 Task: Find connections with filter location Les Herbiers with filter topic #inspirationwith filter profile language French with filter current company HDFC securities with filter school Guru Nanak Dev Engineering College, BIDAR with filter industry Primary and Secondary Education with filter service category Corporate Law with filter keywords title Accounting Analyst
Action: Mouse moved to (517, 93)
Screenshot: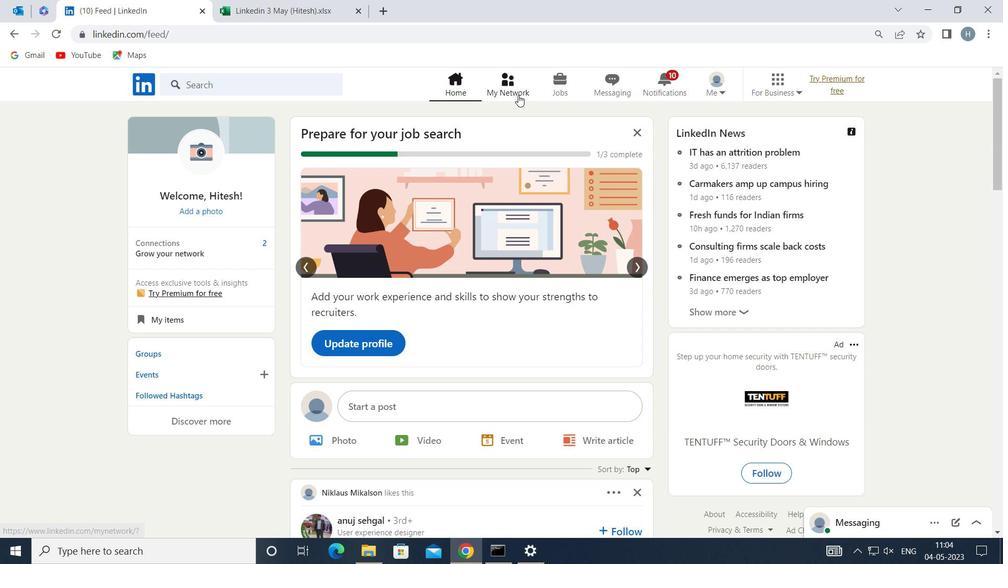 
Action: Mouse pressed left at (517, 93)
Screenshot: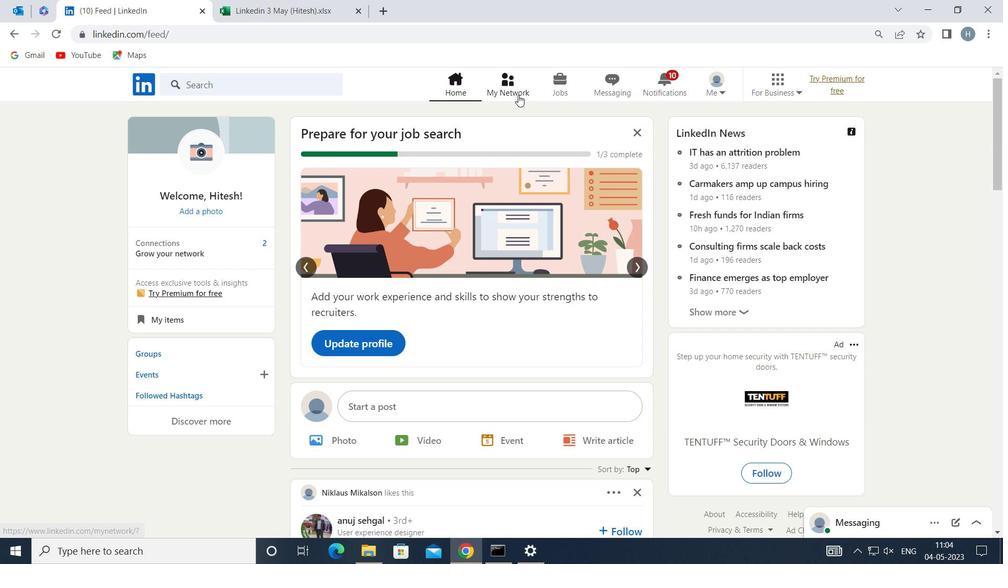 
Action: Mouse moved to (288, 159)
Screenshot: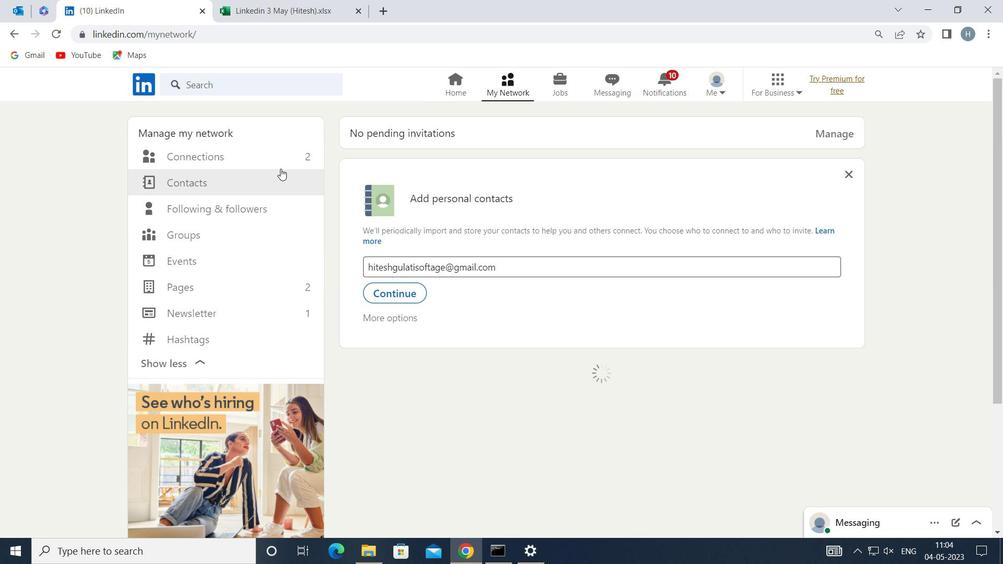 
Action: Mouse pressed left at (288, 159)
Screenshot: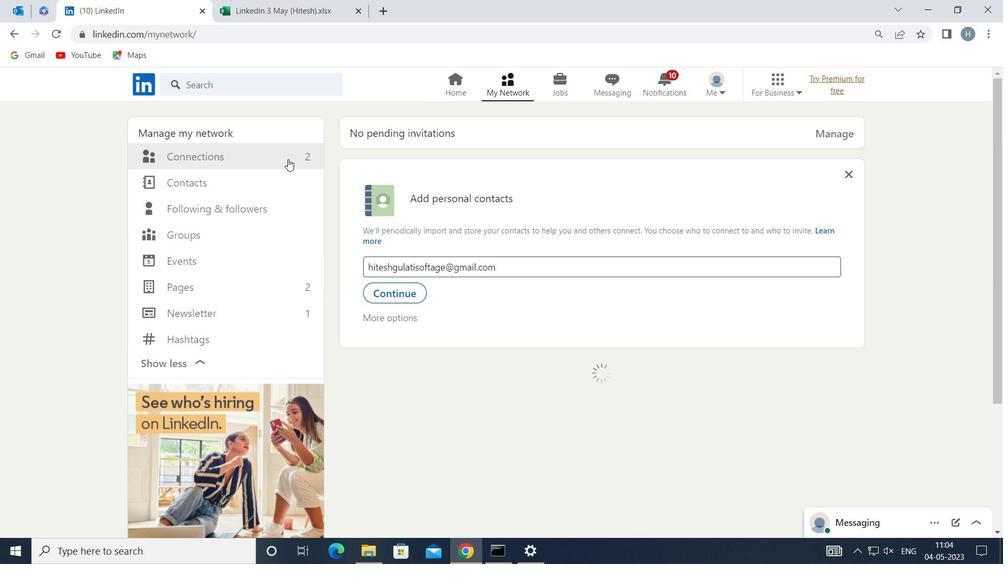 
Action: Mouse moved to (595, 155)
Screenshot: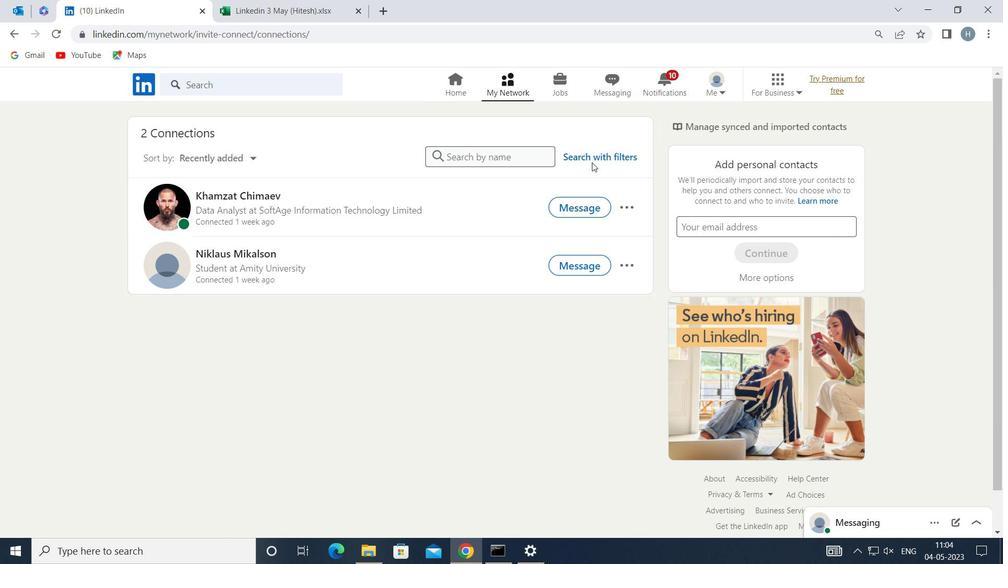 
Action: Mouse pressed left at (595, 155)
Screenshot: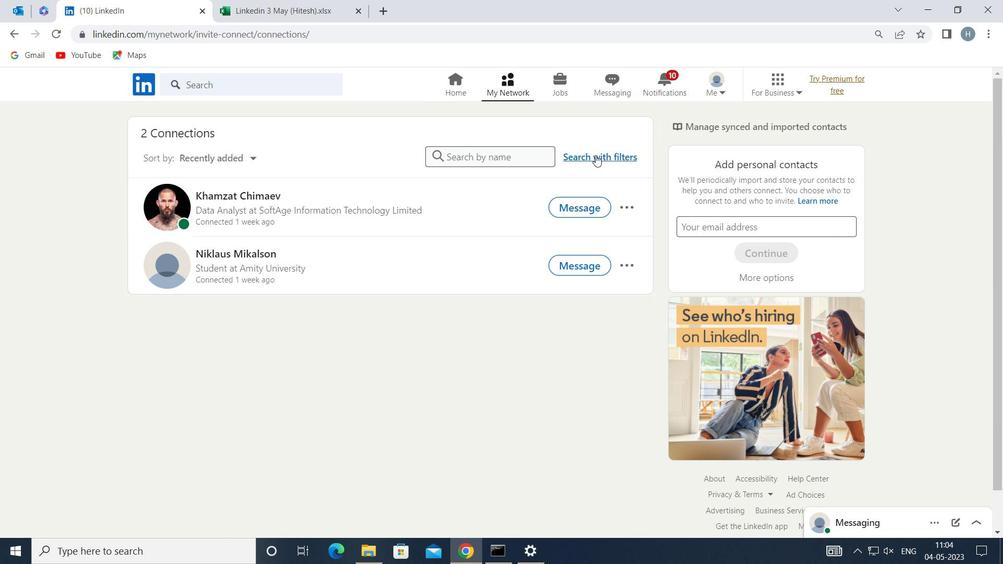 
Action: Mouse moved to (546, 124)
Screenshot: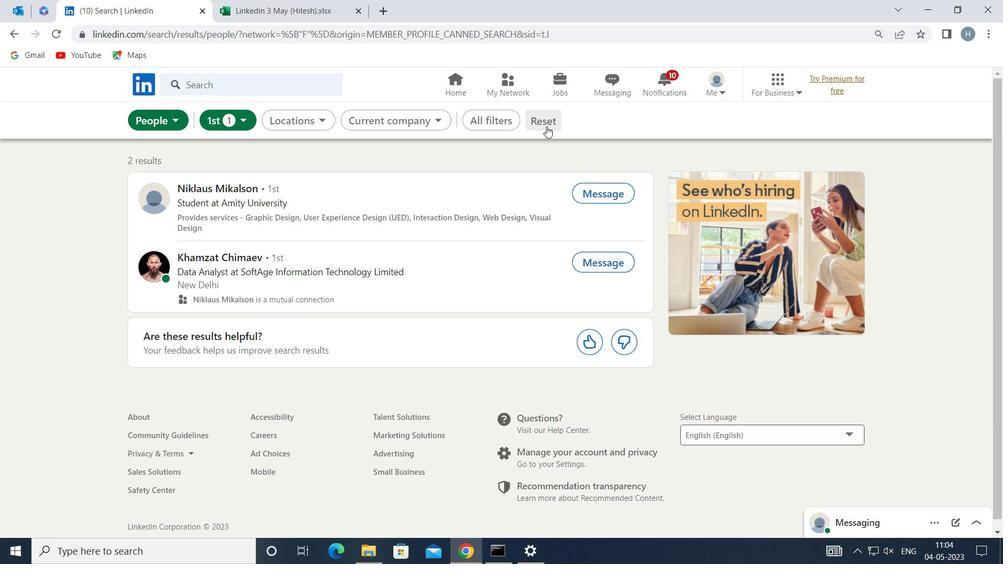 
Action: Mouse pressed left at (546, 124)
Screenshot: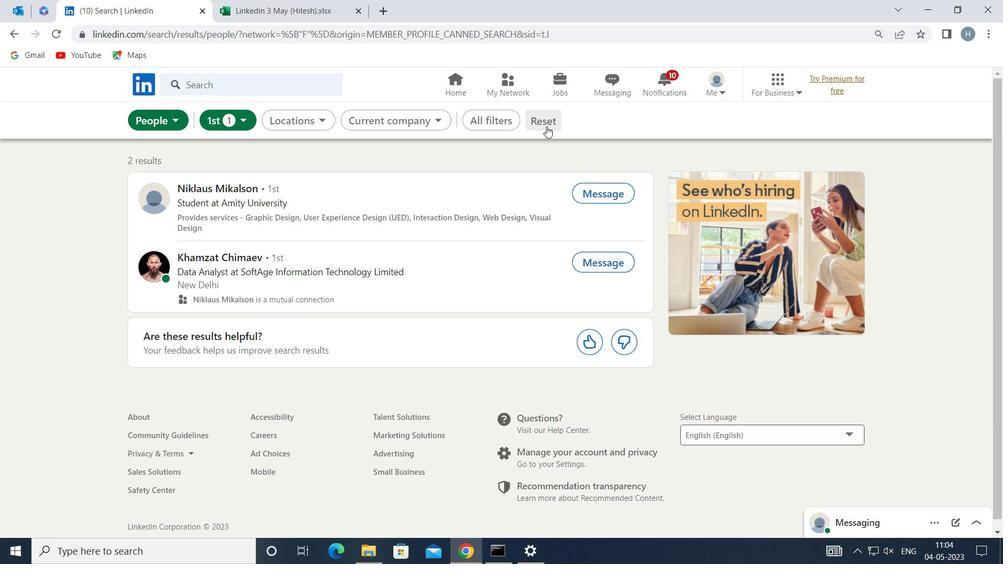 
Action: Mouse moved to (535, 122)
Screenshot: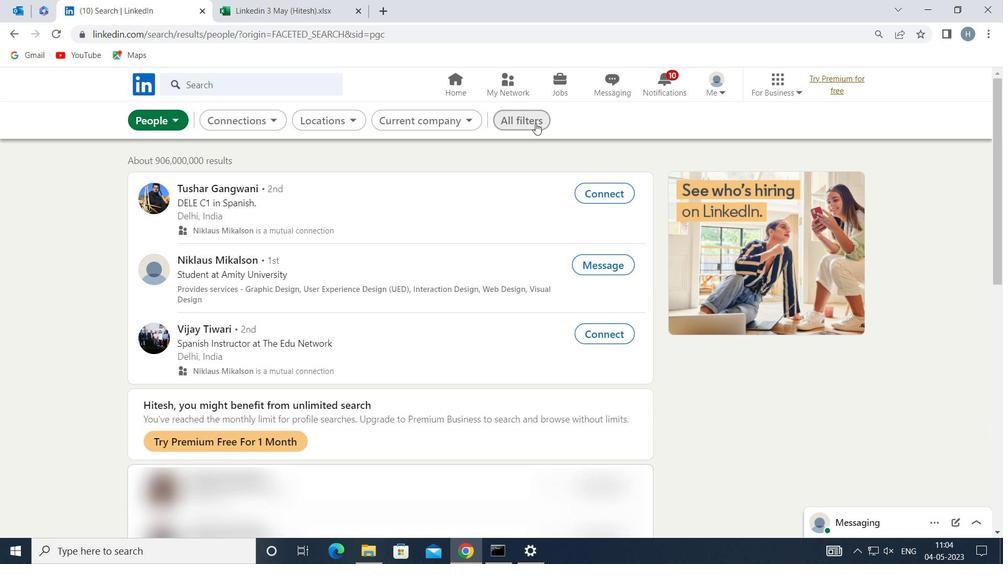 
Action: Mouse pressed left at (535, 122)
Screenshot: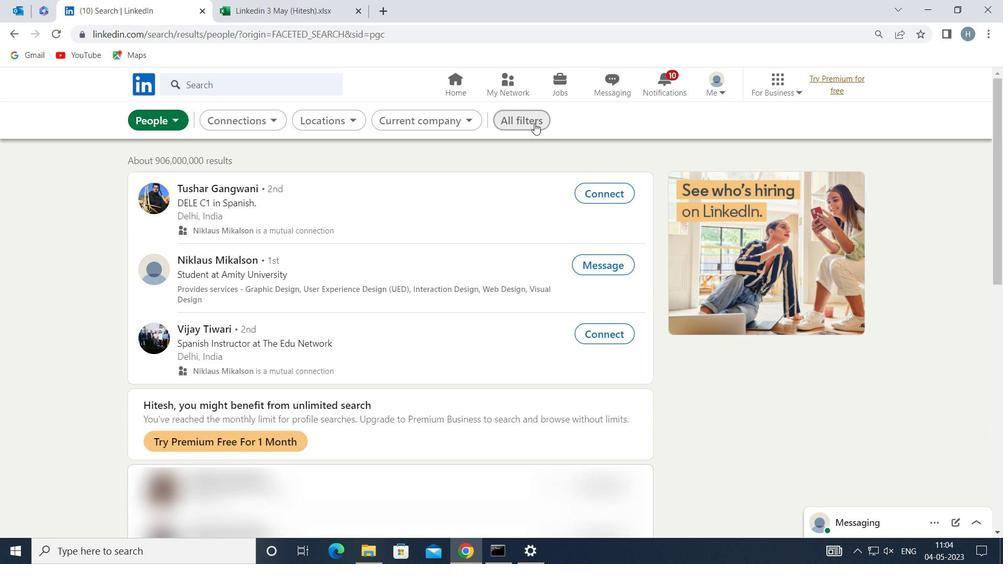 
Action: Mouse moved to (757, 256)
Screenshot: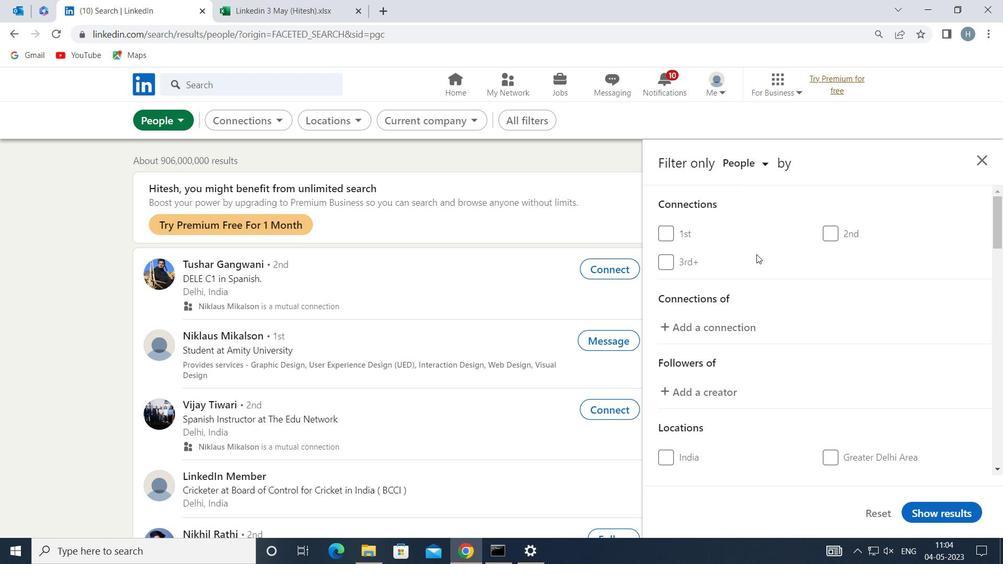
Action: Mouse scrolled (757, 255) with delta (0, 0)
Screenshot: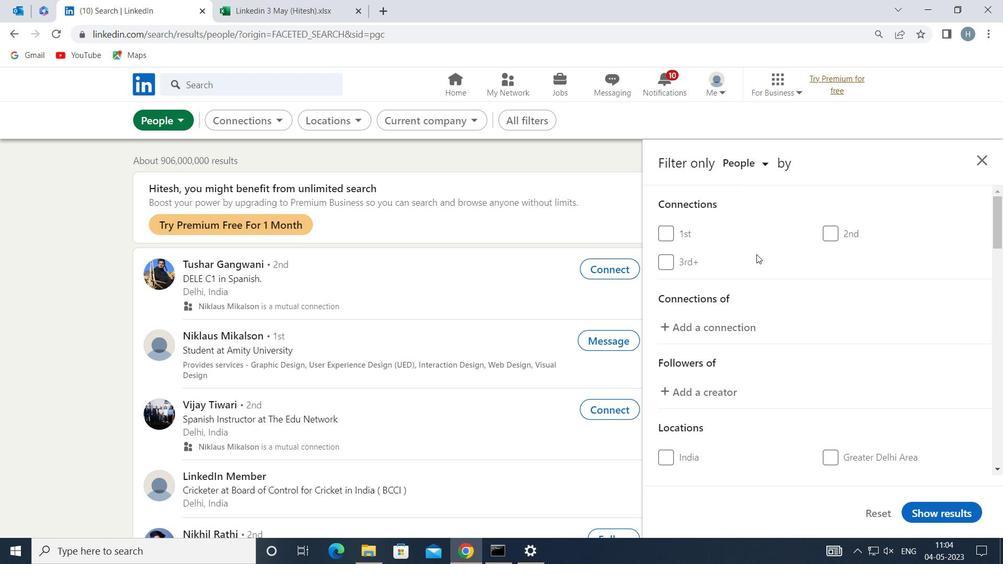 
Action: Mouse moved to (758, 264)
Screenshot: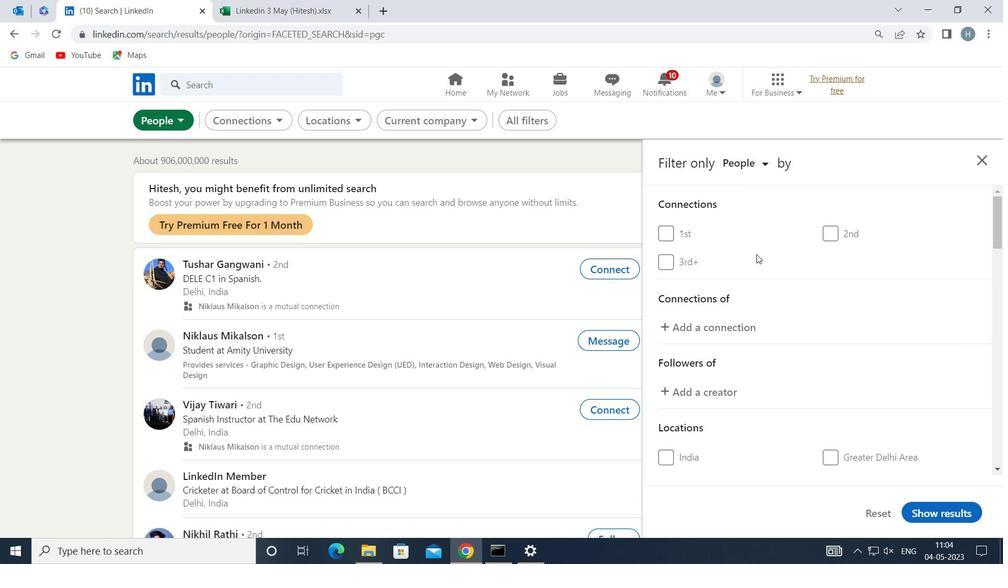
Action: Mouse scrolled (758, 263) with delta (0, 0)
Screenshot: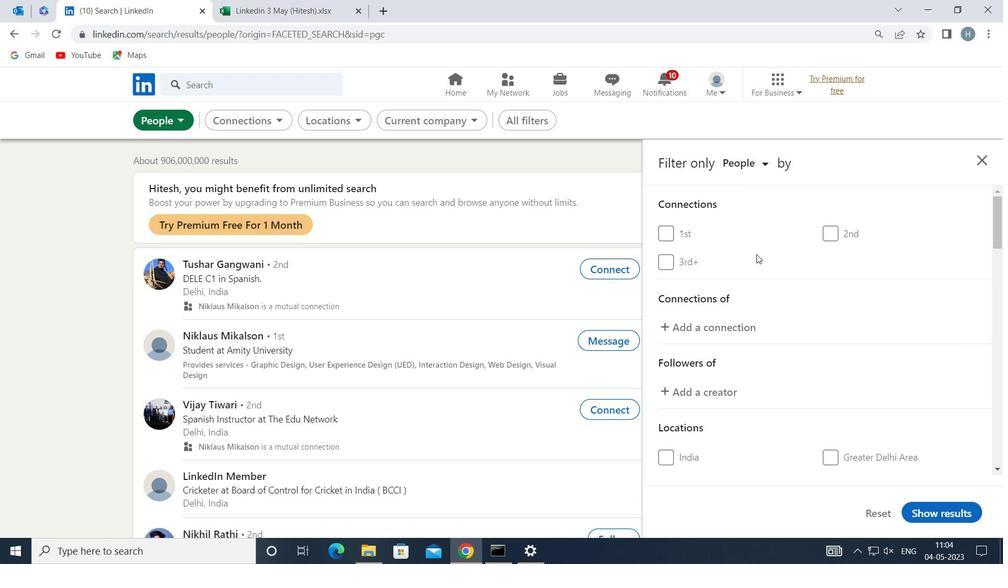
Action: Mouse moved to (760, 268)
Screenshot: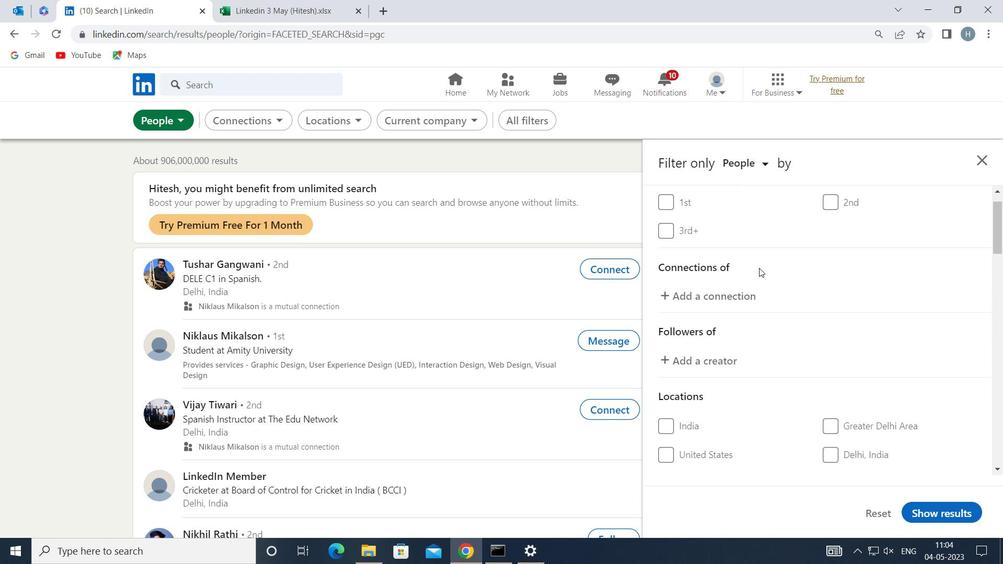 
Action: Mouse scrolled (760, 268) with delta (0, 0)
Screenshot: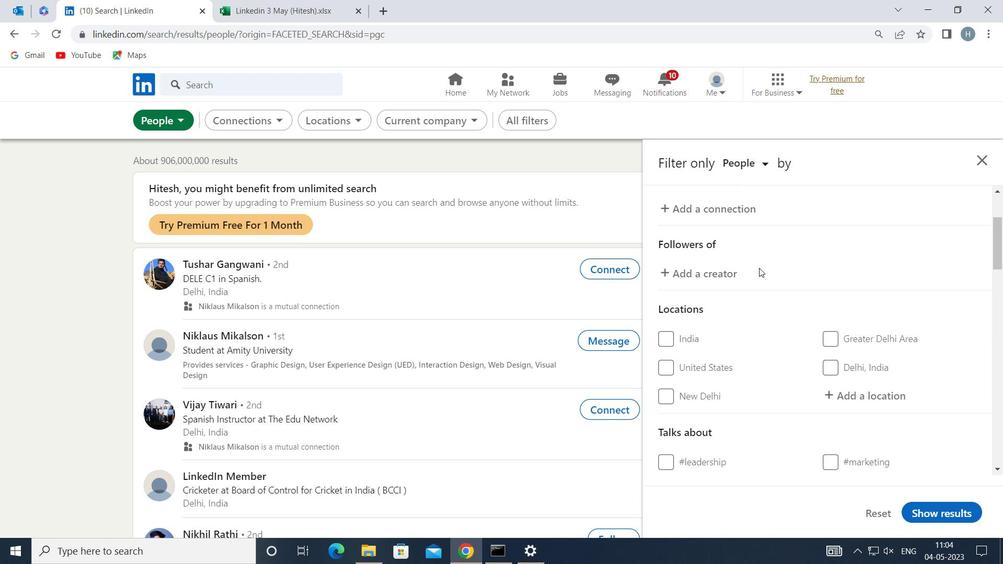 
Action: Mouse moved to (871, 313)
Screenshot: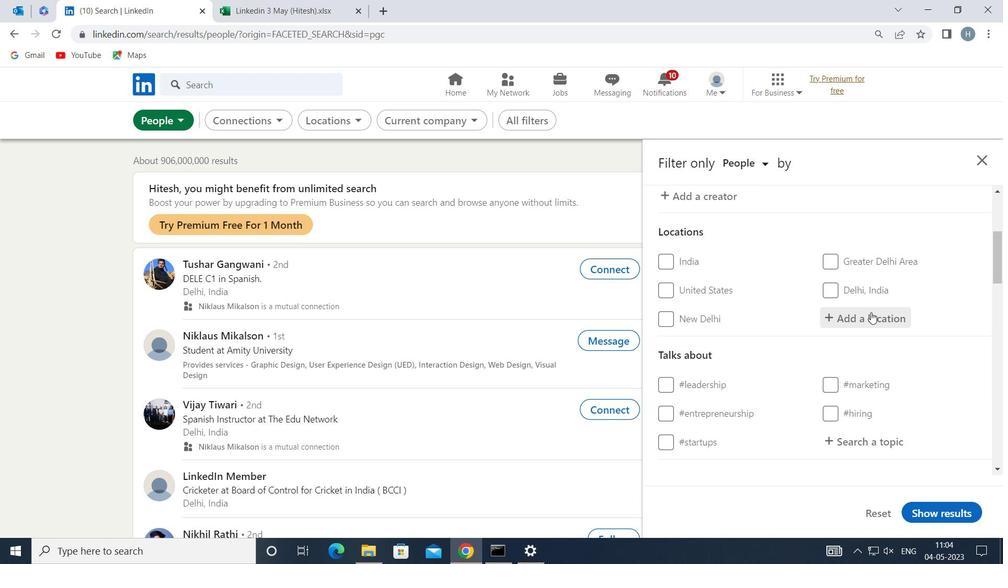 
Action: Mouse pressed left at (871, 313)
Screenshot: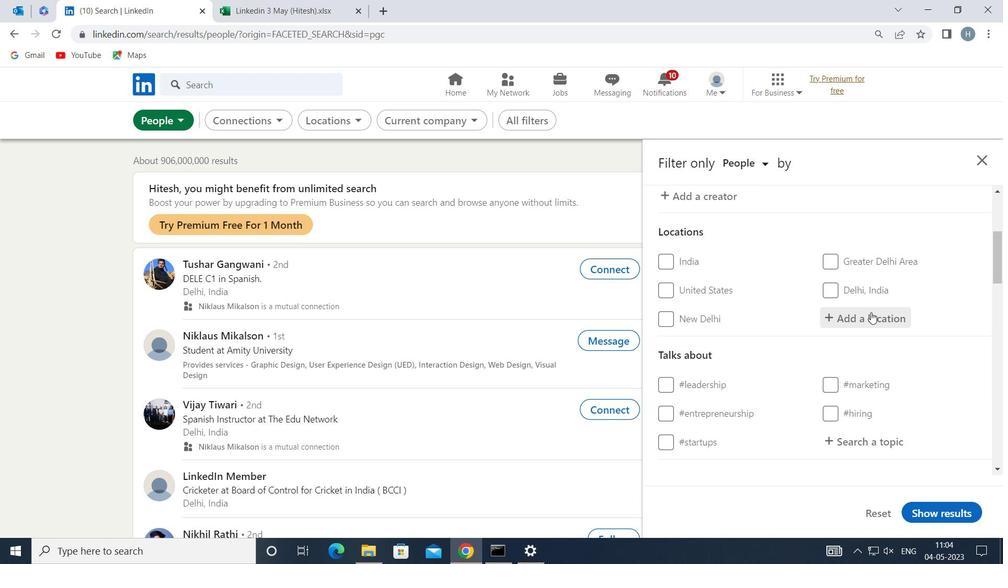 
Action: Key pressed <Key.shift>LES<Key.space><Key.shift>HE
Screenshot: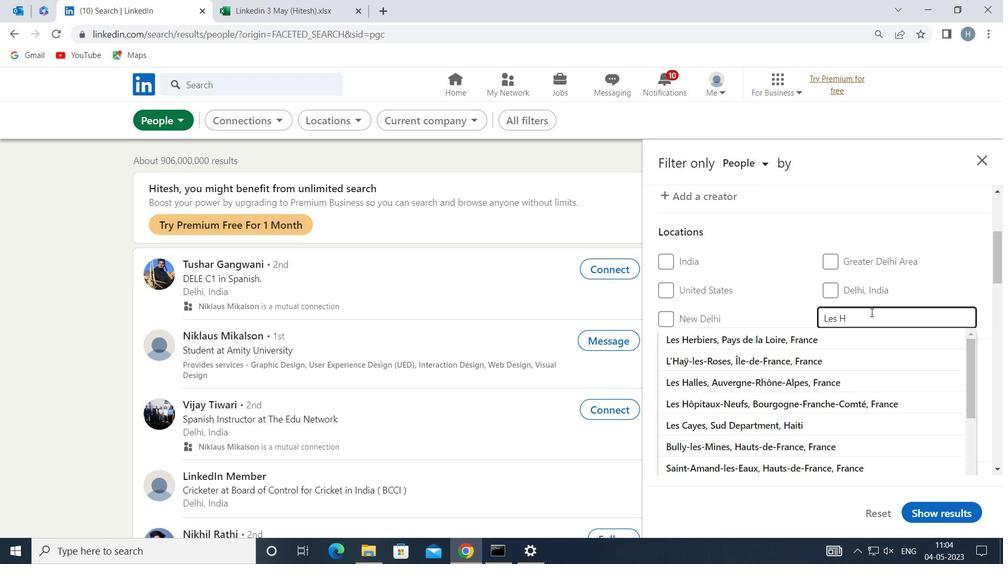 
Action: Mouse moved to (895, 304)
Screenshot: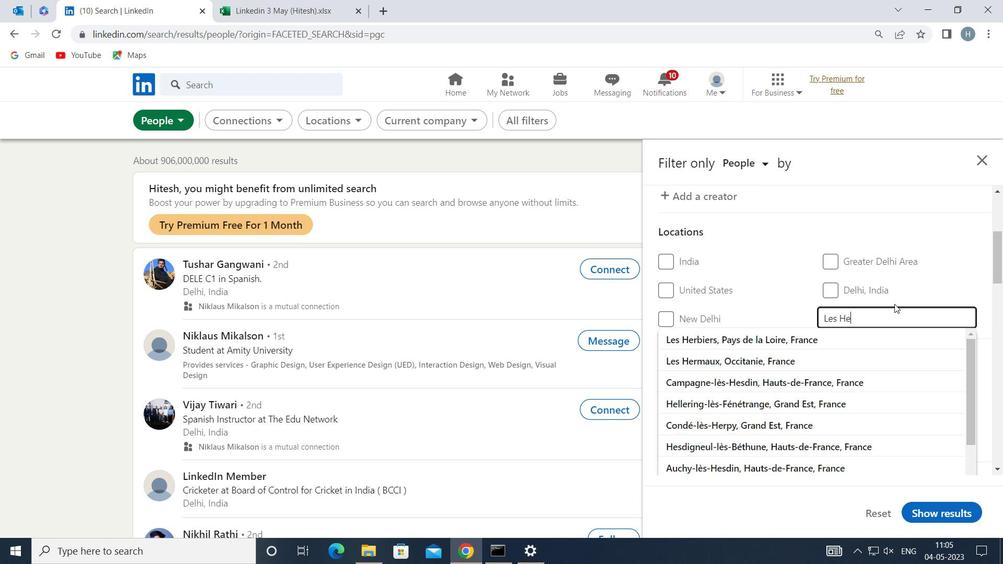 
Action: Key pressed RB
Screenshot: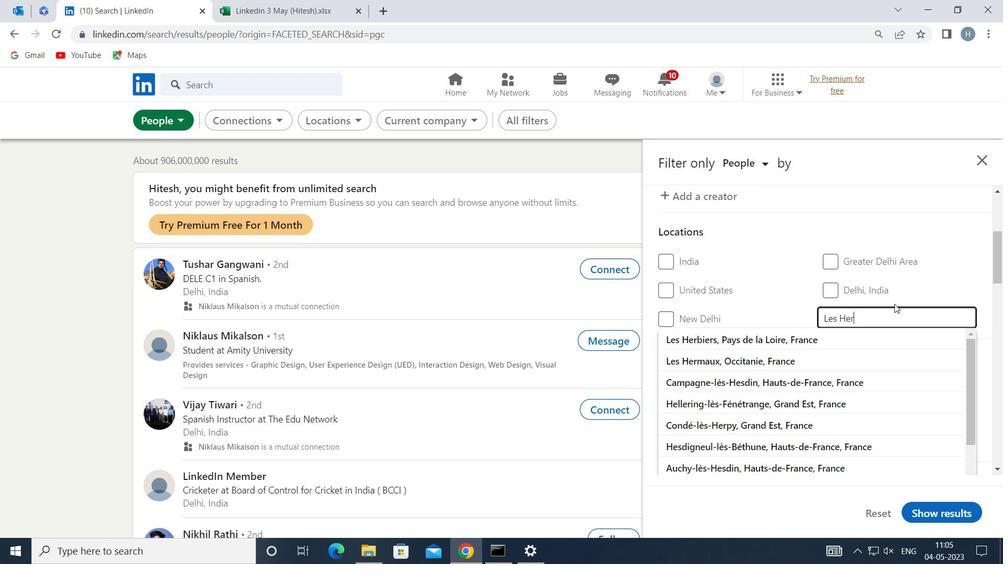 
Action: Mouse moved to (836, 342)
Screenshot: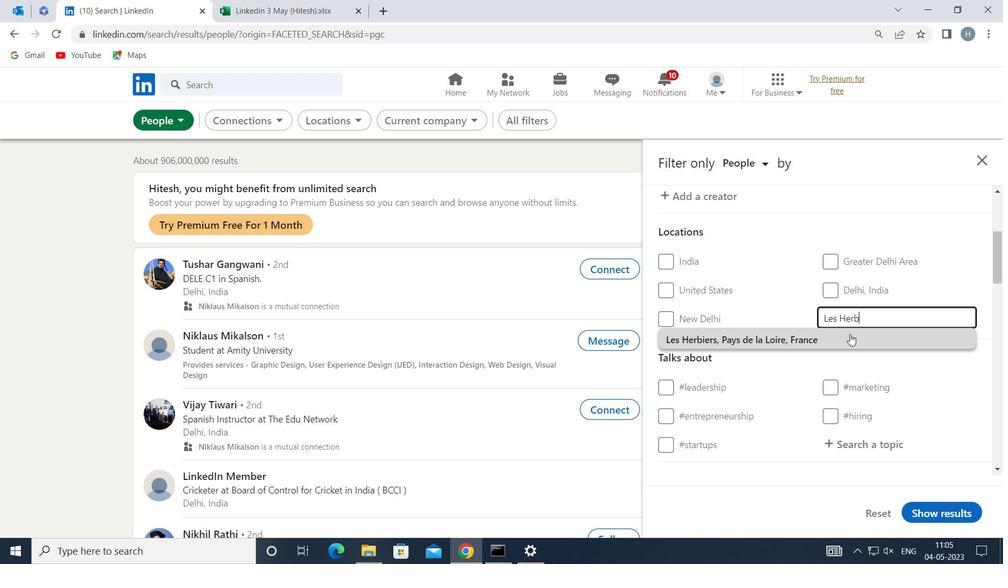 
Action: Mouse pressed left at (836, 342)
Screenshot: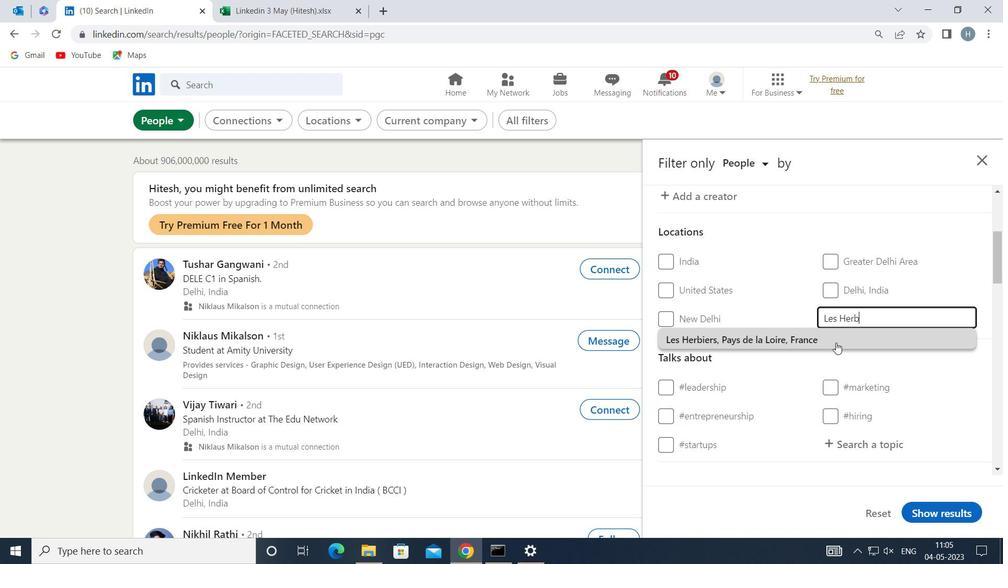 
Action: Mouse moved to (806, 334)
Screenshot: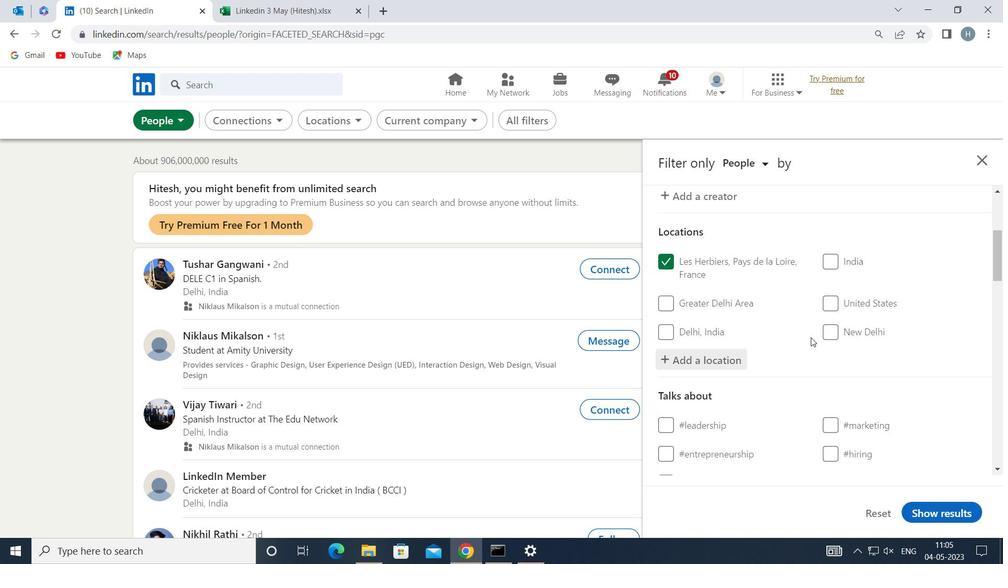 
Action: Mouse scrolled (806, 333) with delta (0, 0)
Screenshot: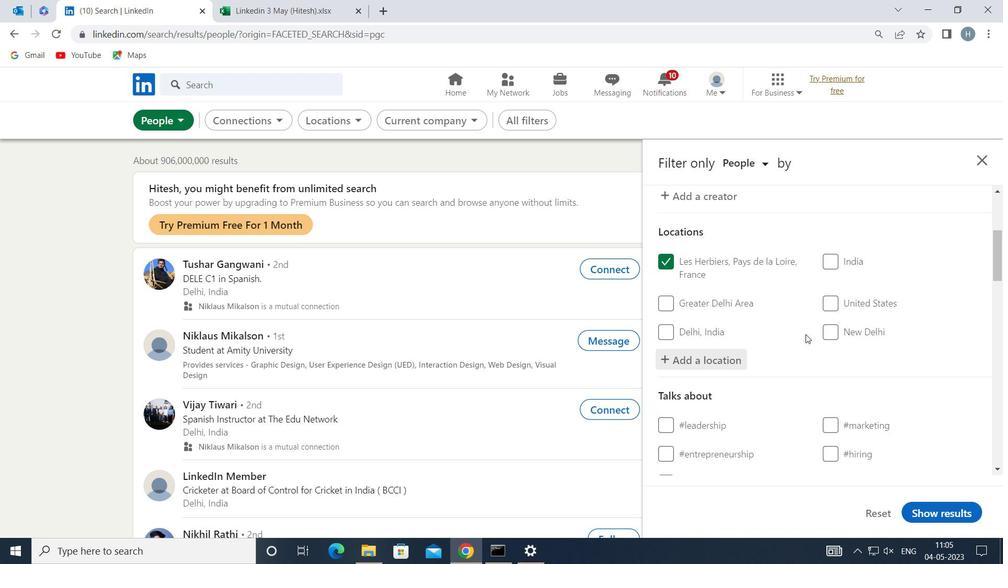 
Action: Mouse scrolled (806, 333) with delta (0, 0)
Screenshot: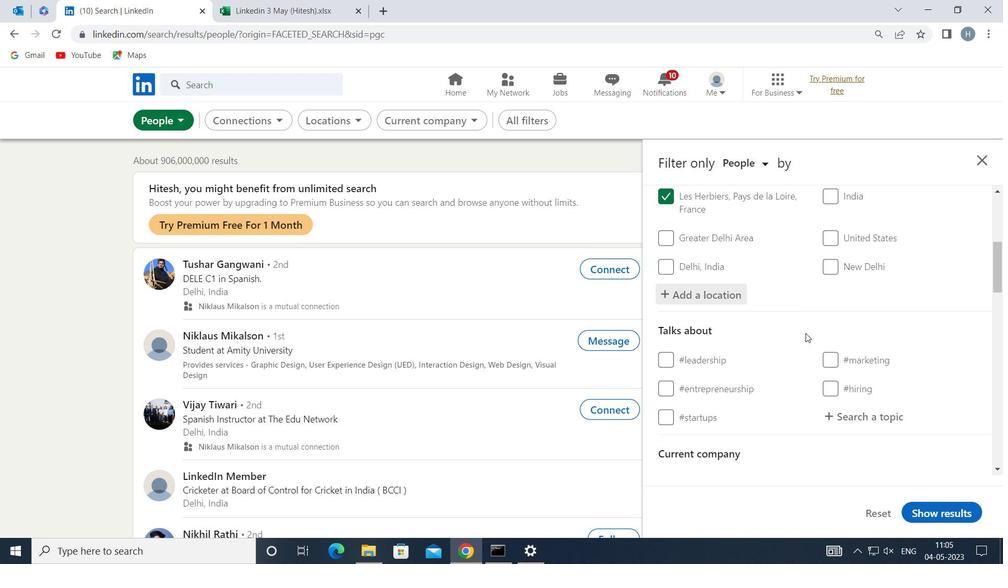 
Action: Mouse moved to (852, 349)
Screenshot: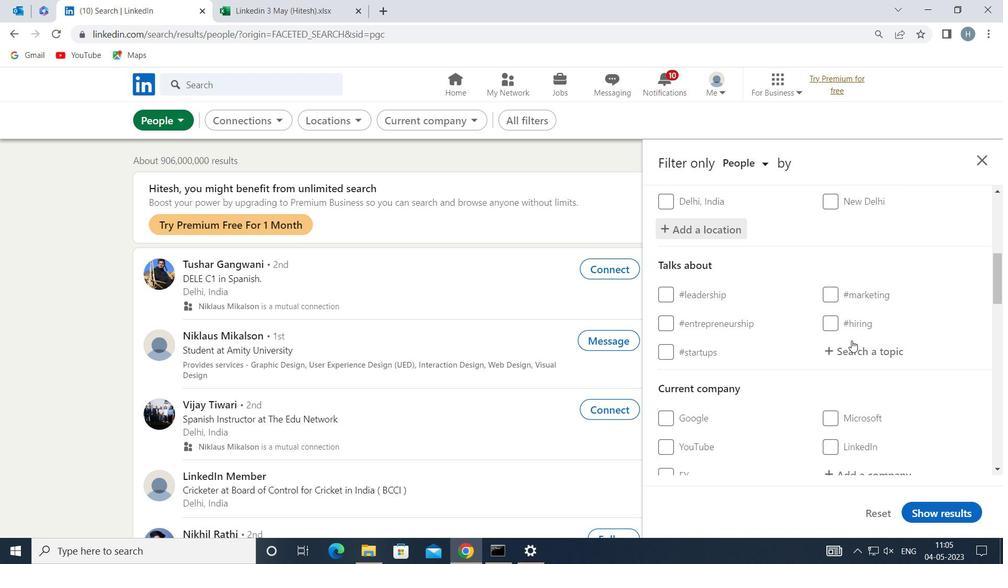 
Action: Mouse pressed left at (852, 349)
Screenshot: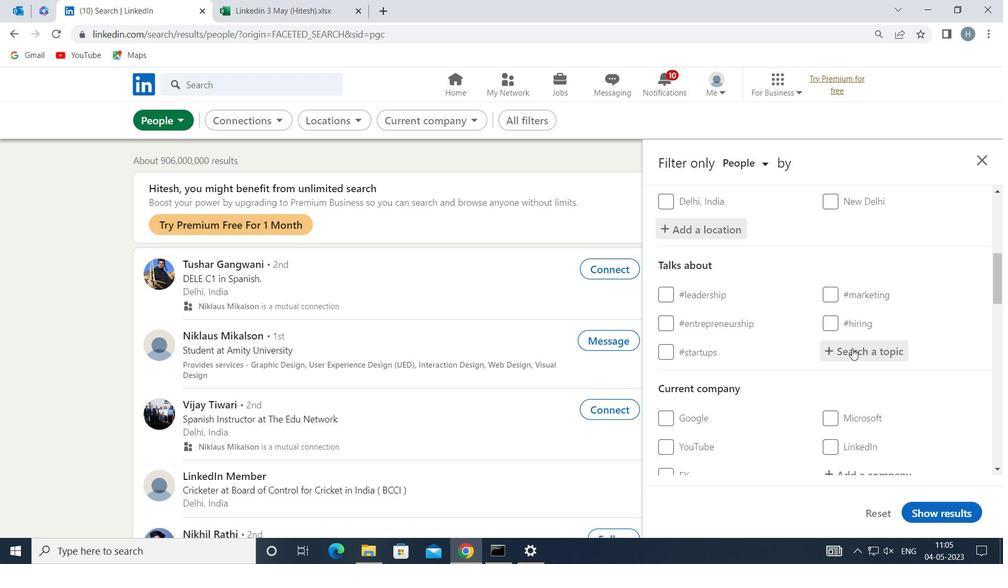 
Action: Key pressed INSPIRATION
Screenshot: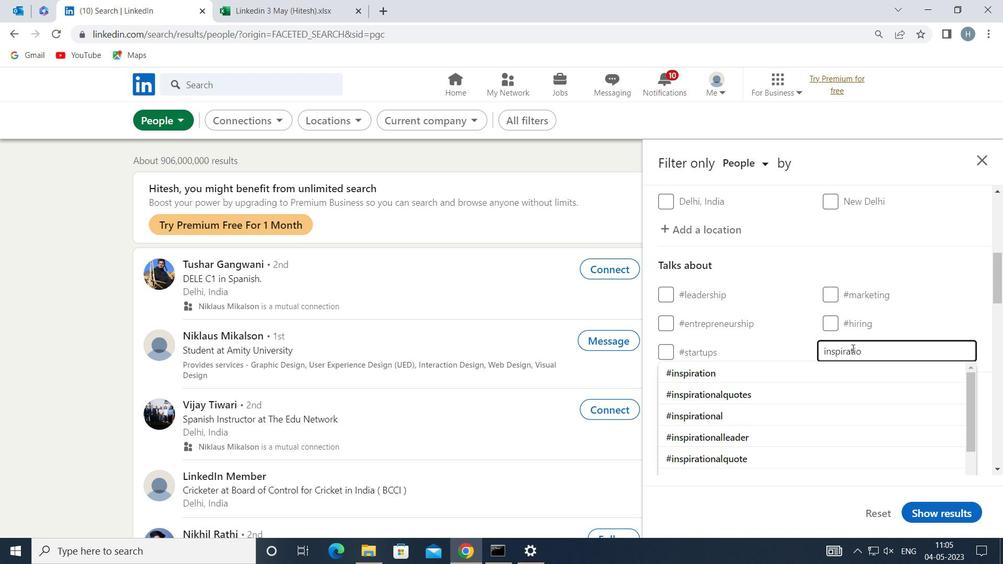 
Action: Mouse moved to (823, 368)
Screenshot: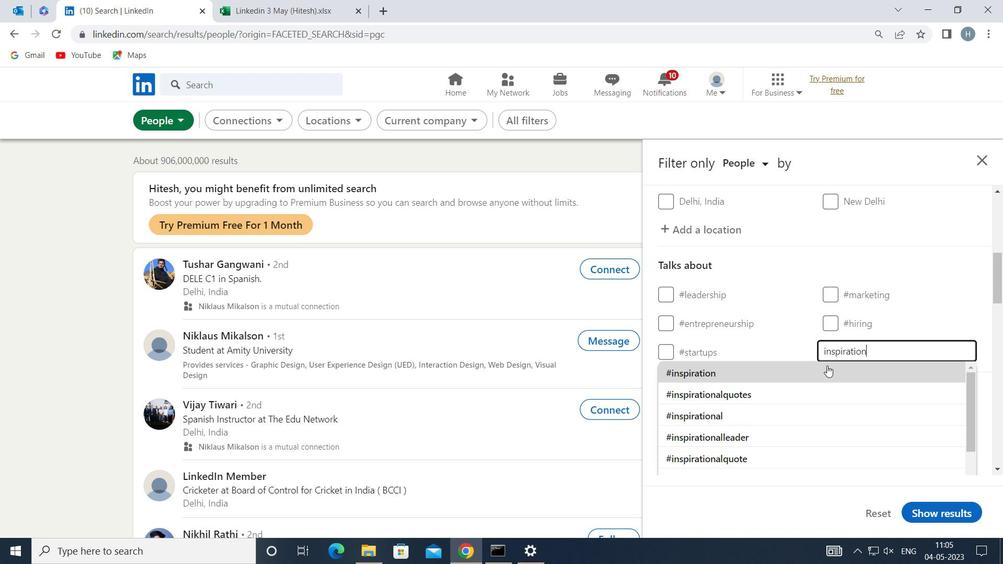 
Action: Mouse pressed left at (823, 368)
Screenshot: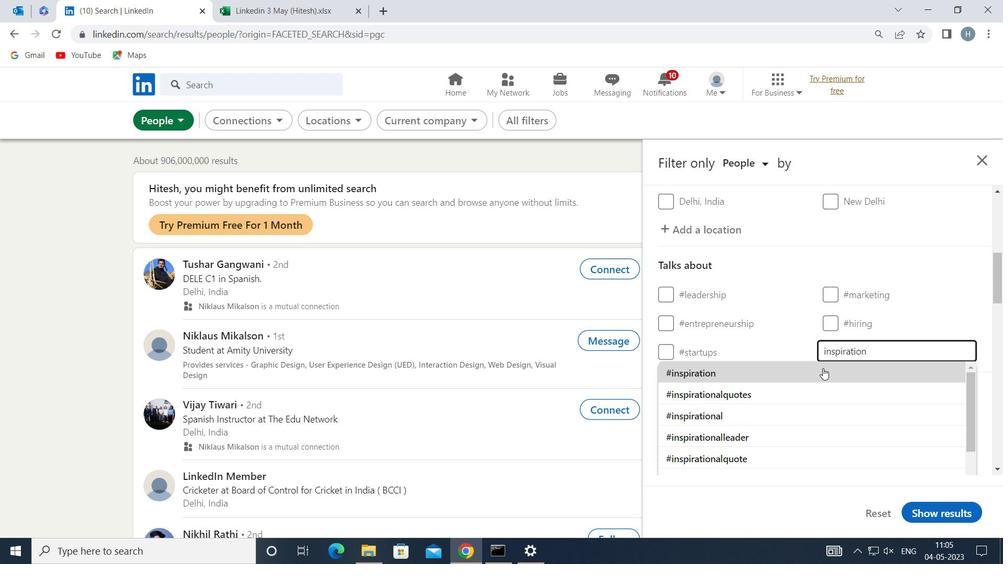 
Action: Mouse moved to (802, 346)
Screenshot: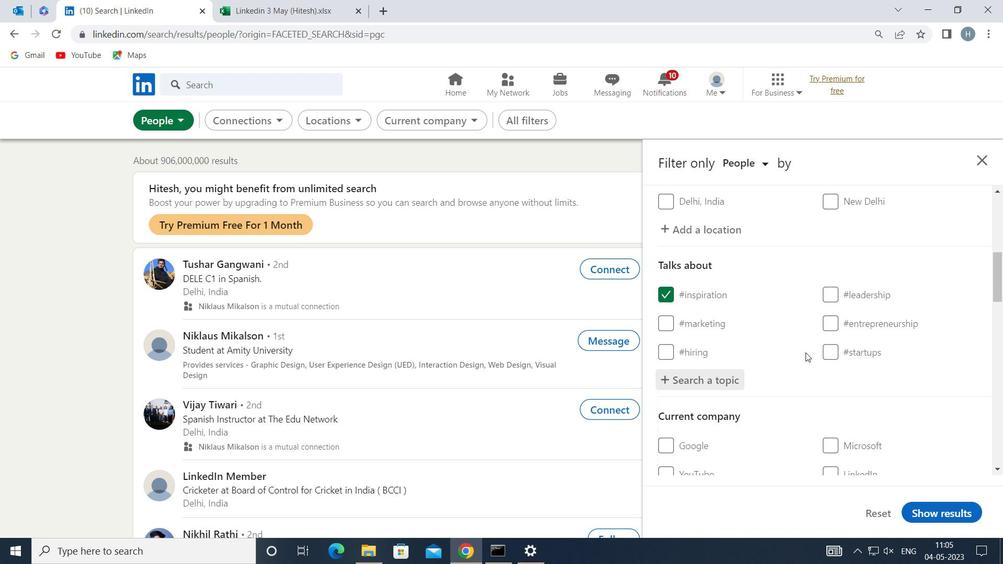 
Action: Mouse scrolled (802, 345) with delta (0, 0)
Screenshot: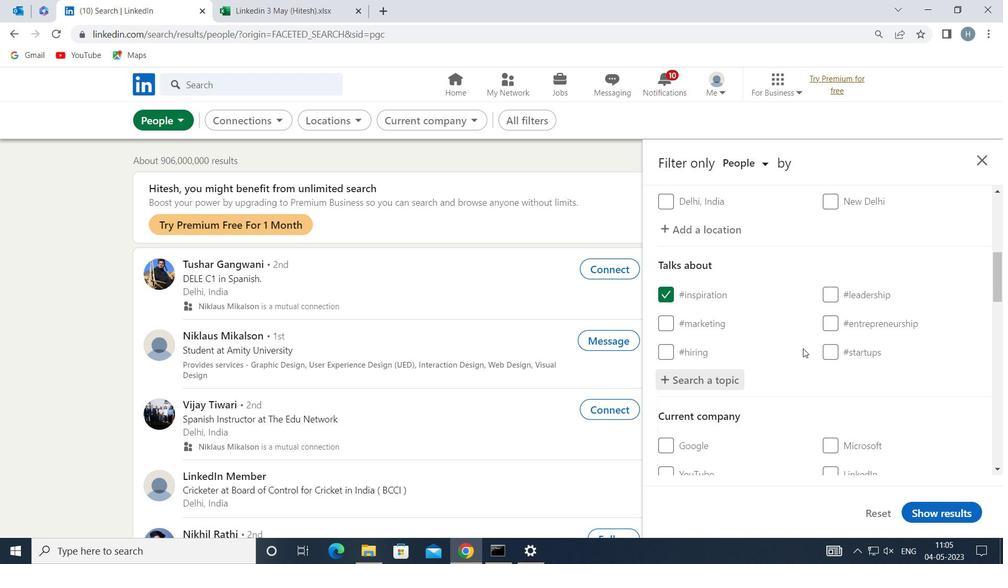 
Action: Mouse moved to (803, 339)
Screenshot: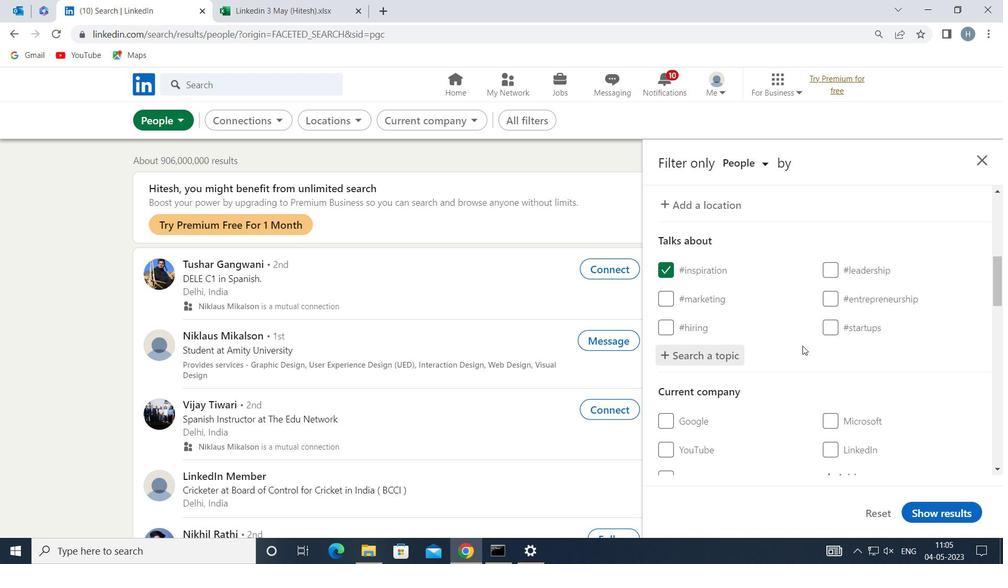 
Action: Mouse scrolled (803, 338) with delta (0, 0)
Screenshot: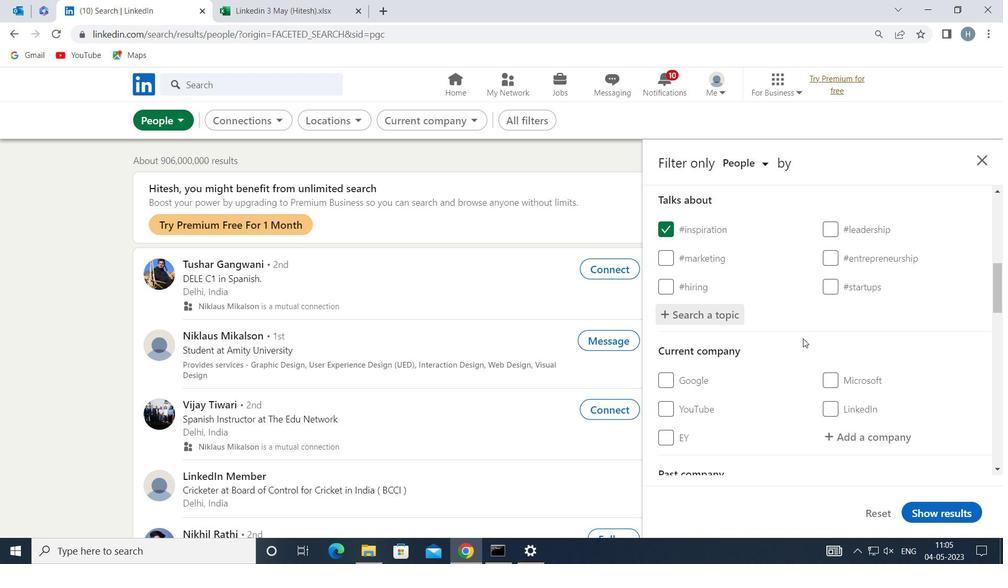 
Action: Mouse scrolled (803, 338) with delta (0, 0)
Screenshot: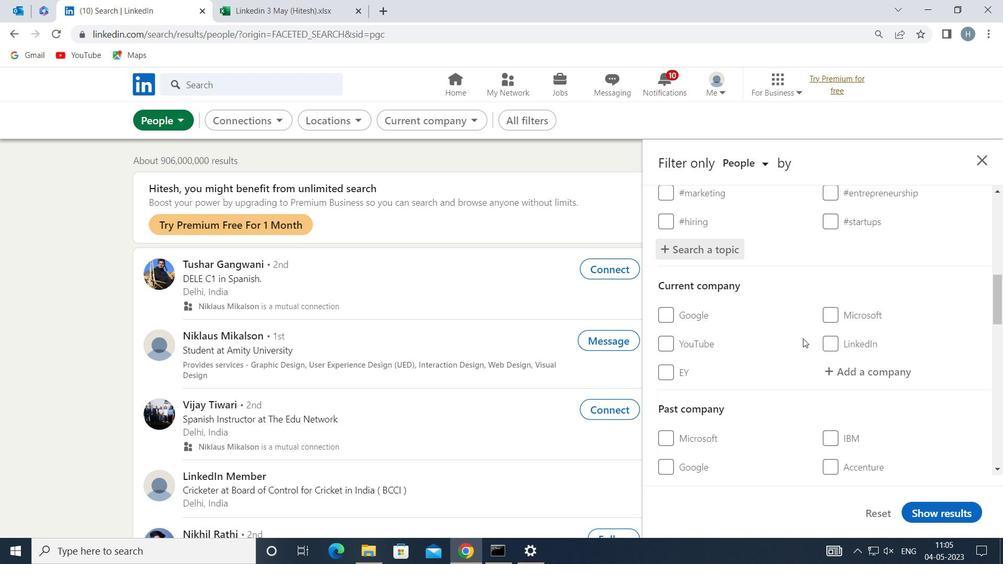 
Action: Mouse scrolled (803, 338) with delta (0, 0)
Screenshot: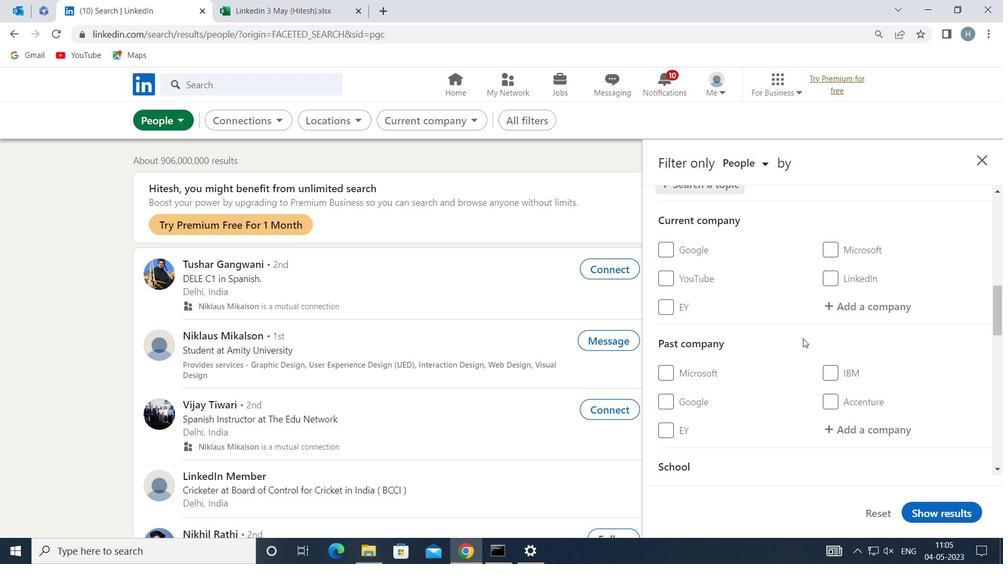 
Action: Mouse scrolled (803, 338) with delta (0, 0)
Screenshot: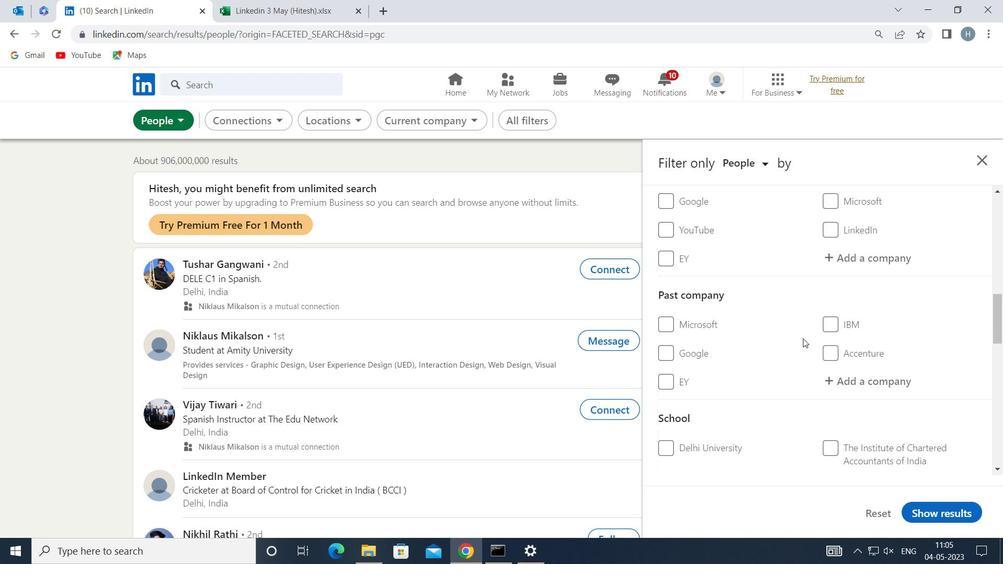 
Action: Mouse scrolled (803, 338) with delta (0, 0)
Screenshot: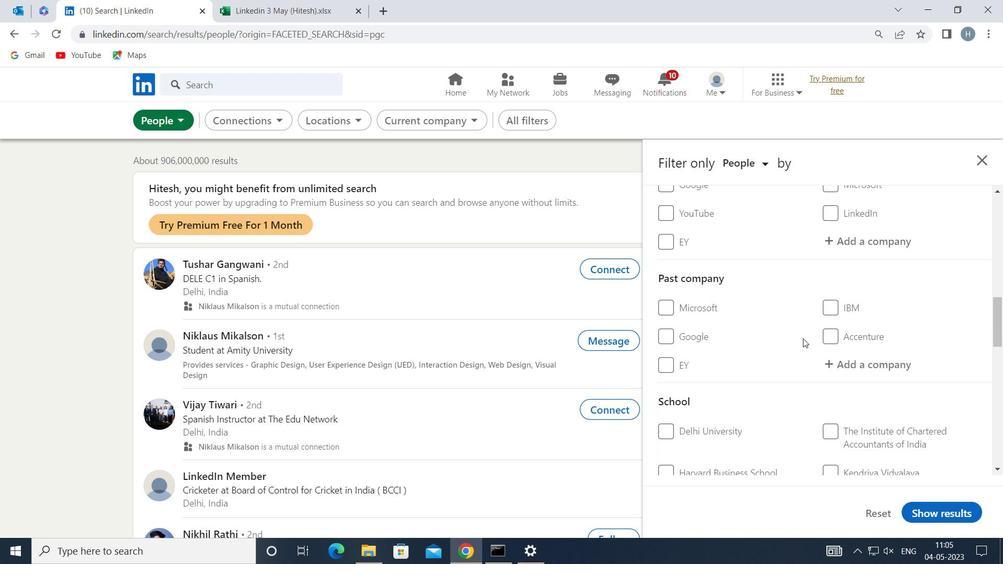
Action: Mouse scrolled (803, 338) with delta (0, 0)
Screenshot: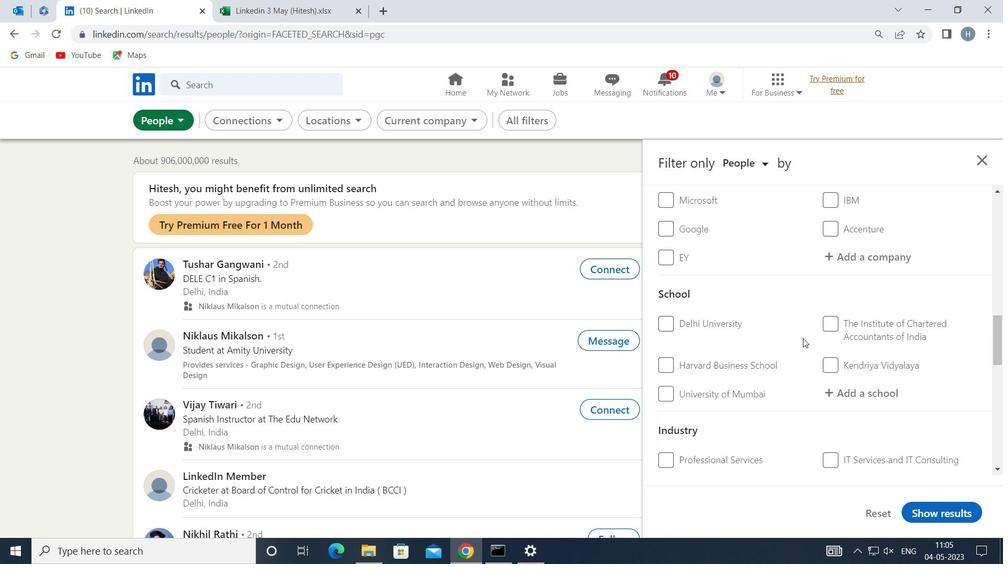 
Action: Mouse scrolled (803, 338) with delta (0, 0)
Screenshot: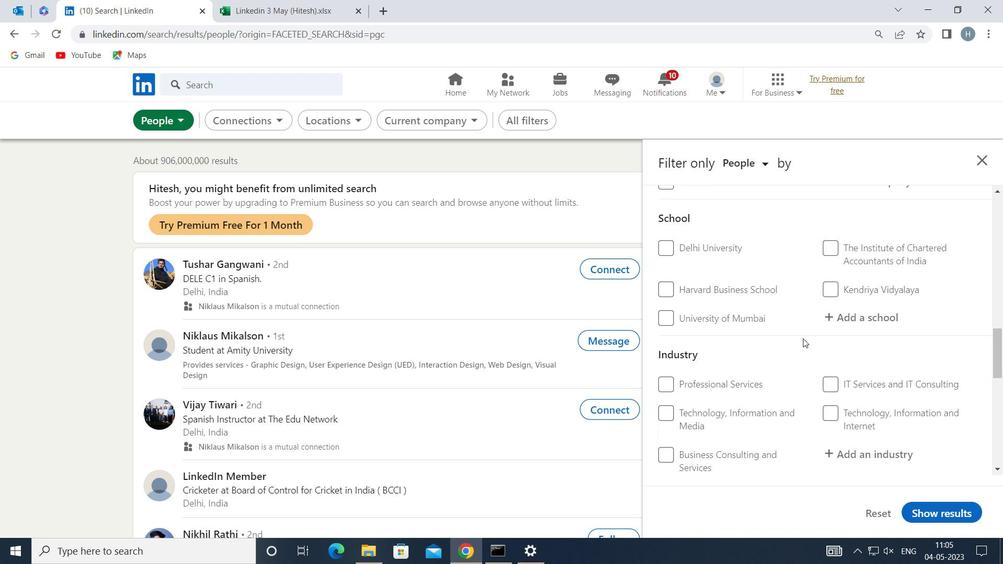 
Action: Mouse scrolled (803, 338) with delta (0, 0)
Screenshot: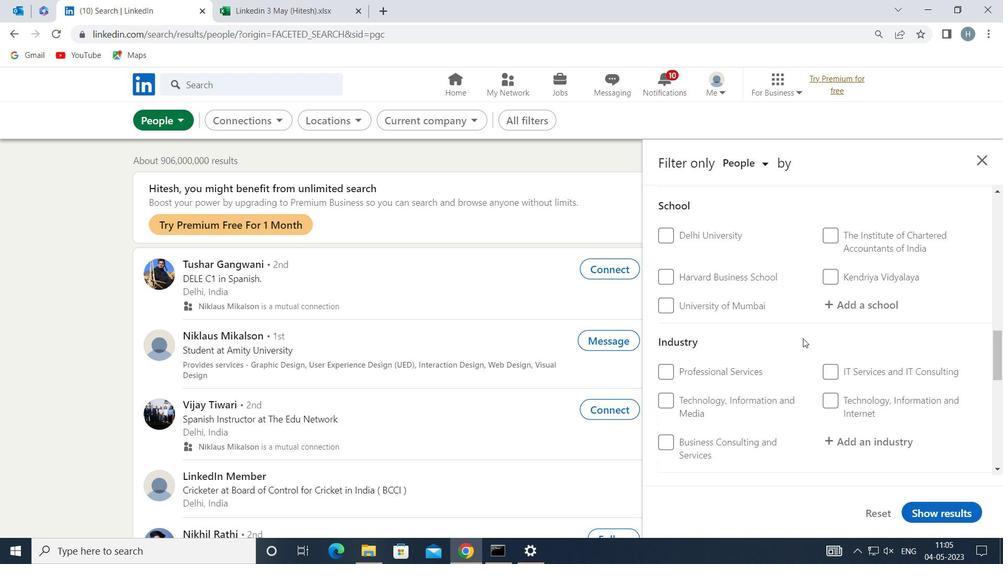 
Action: Mouse moved to (836, 388)
Screenshot: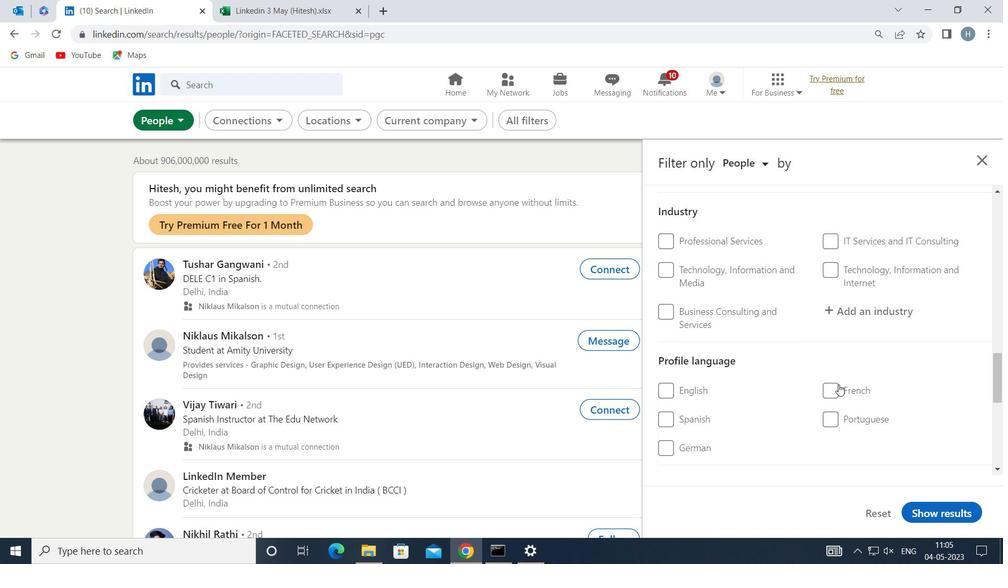 
Action: Mouse pressed left at (836, 388)
Screenshot: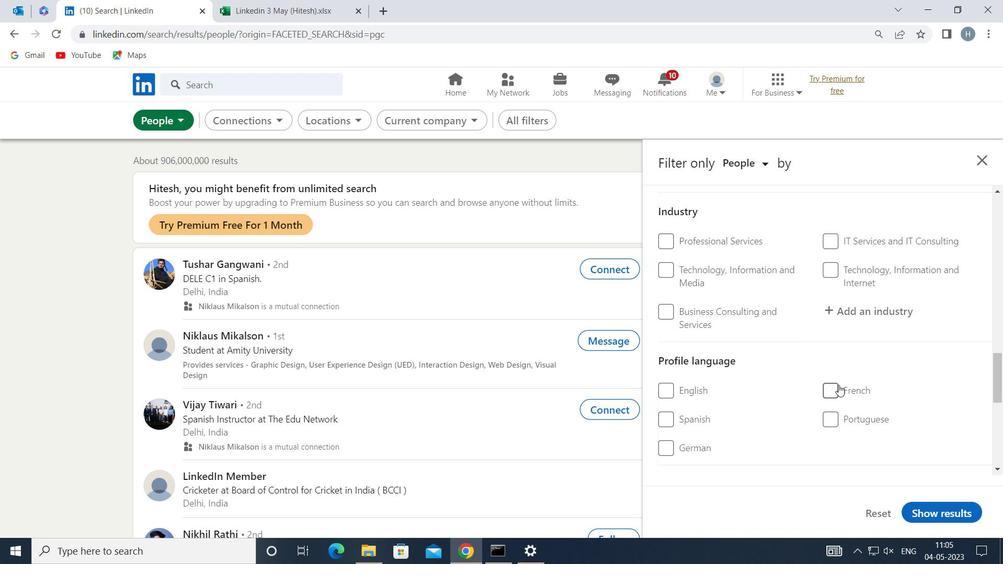 
Action: Mouse moved to (804, 379)
Screenshot: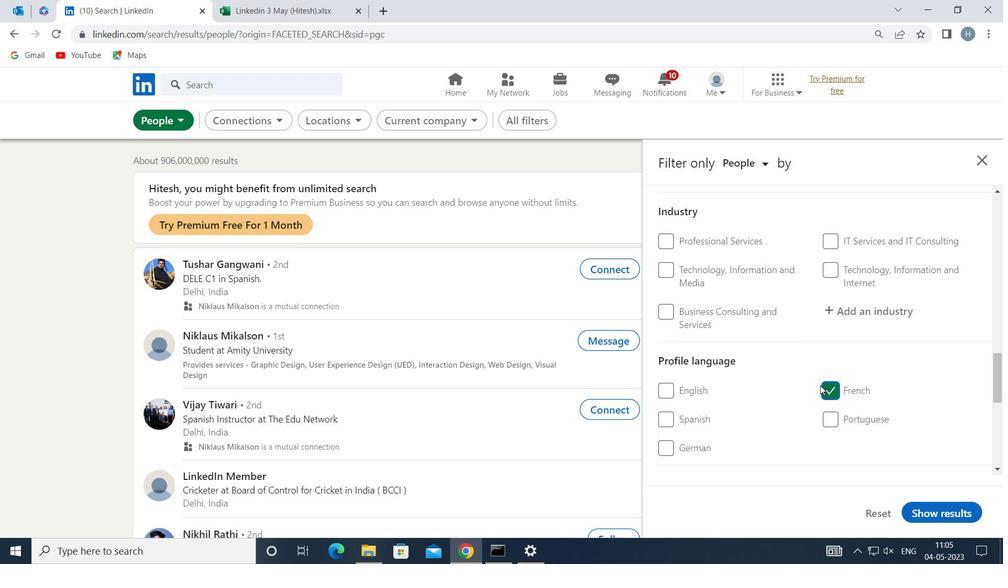 
Action: Mouse scrolled (804, 380) with delta (0, 0)
Screenshot: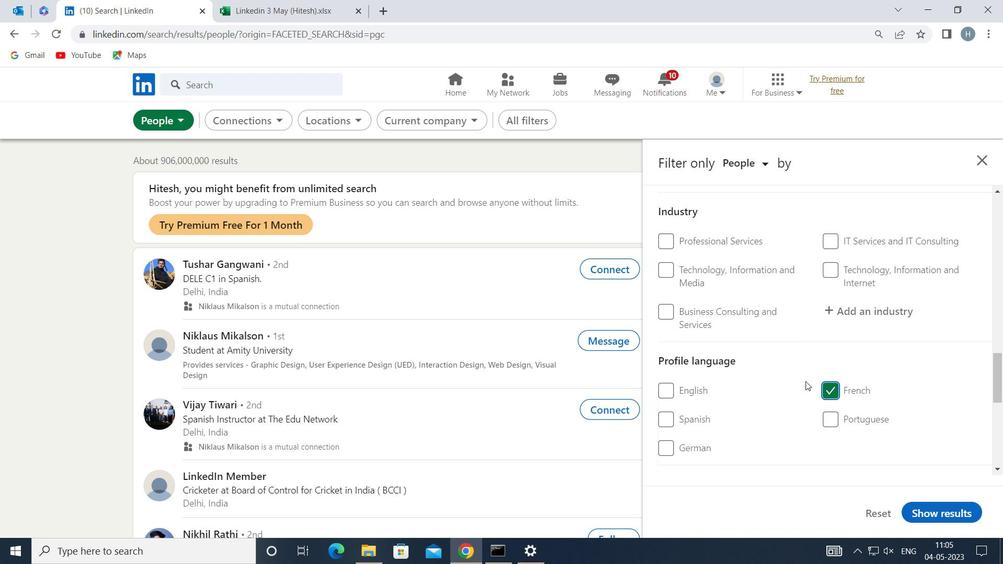
Action: Mouse scrolled (804, 380) with delta (0, 0)
Screenshot: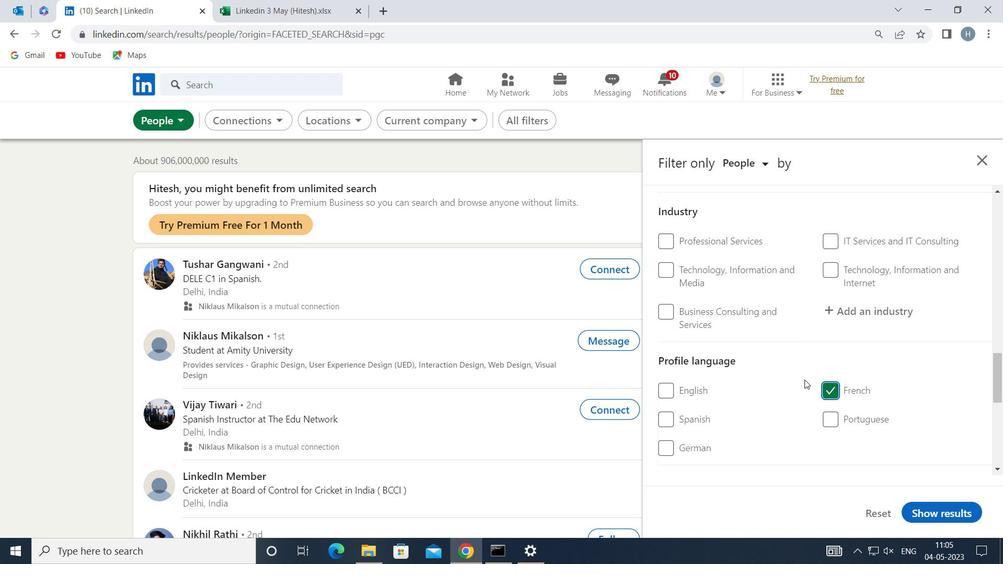 
Action: Mouse scrolled (804, 380) with delta (0, 0)
Screenshot: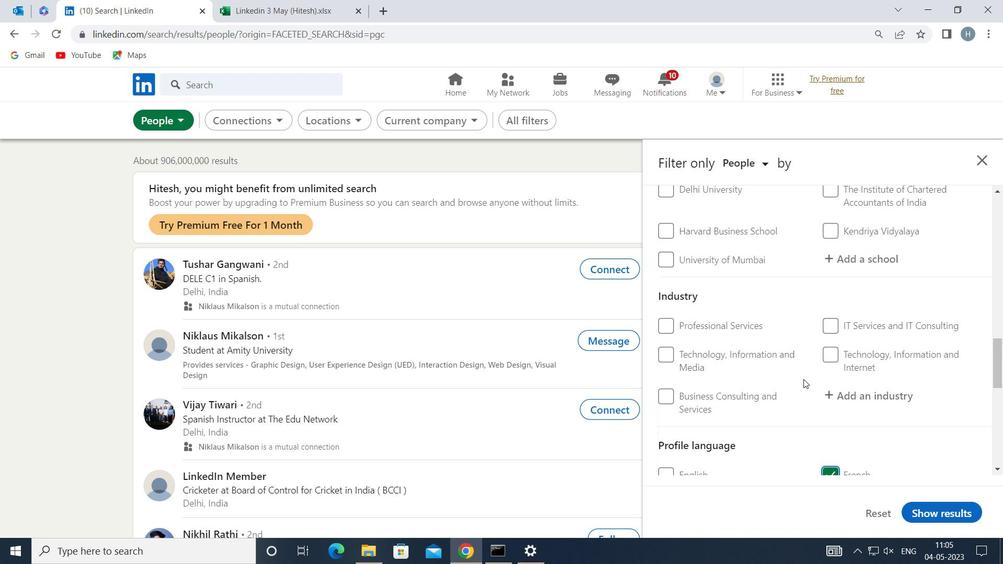 
Action: Mouse scrolled (804, 380) with delta (0, 0)
Screenshot: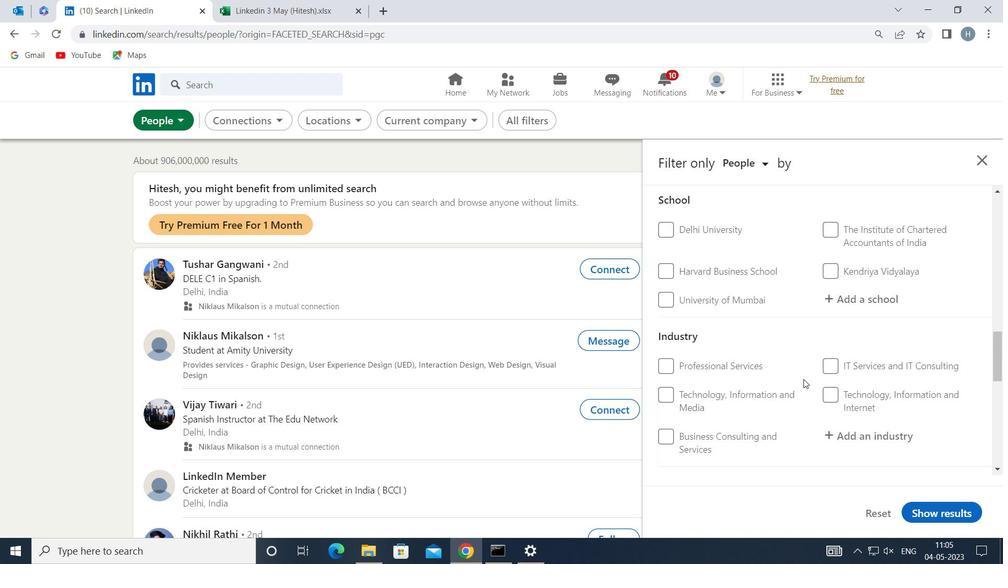 
Action: Mouse scrolled (804, 380) with delta (0, 0)
Screenshot: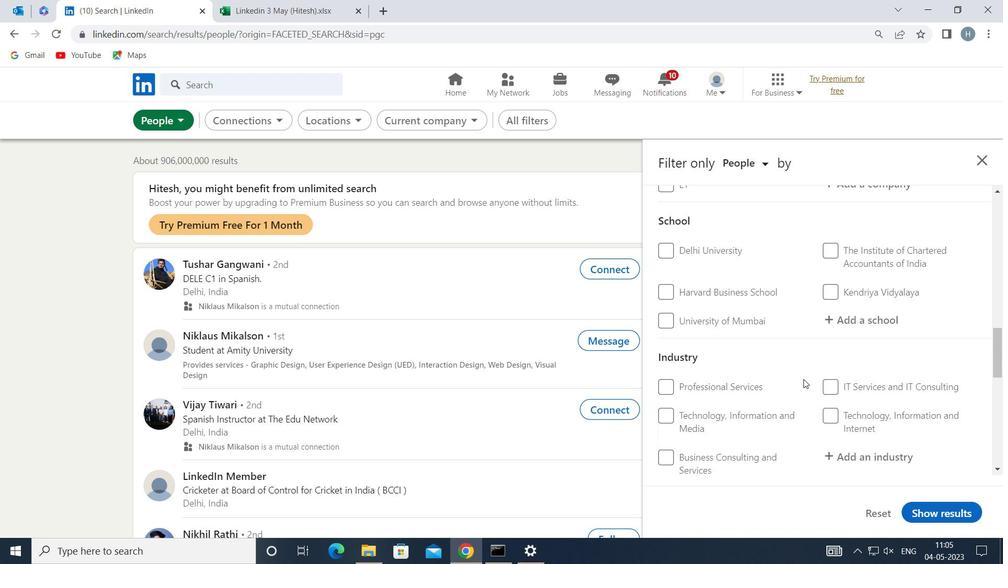 
Action: Mouse scrolled (804, 380) with delta (0, 0)
Screenshot: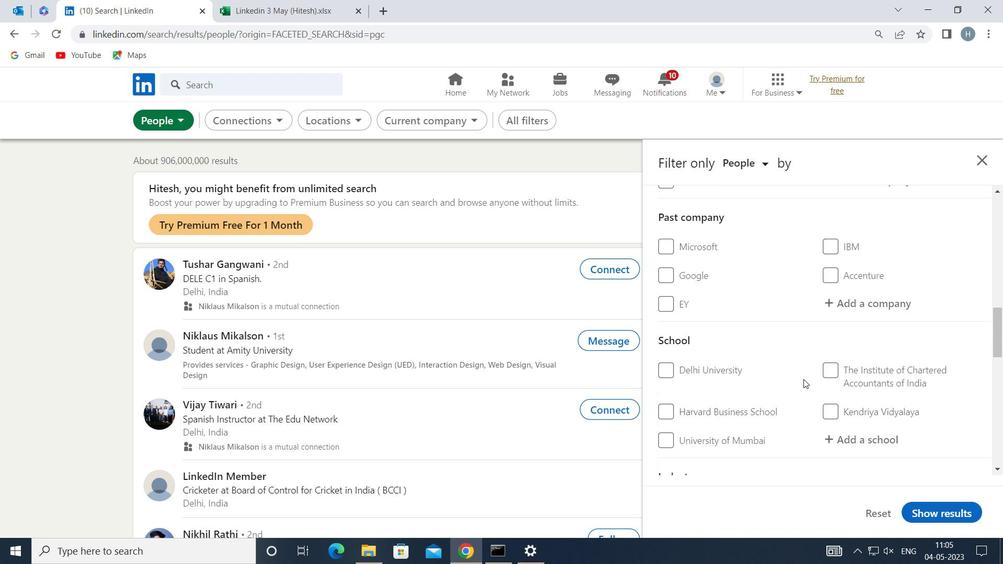
Action: Mouse scrolled (804, 380) with delta (0, 0)
Screenshot: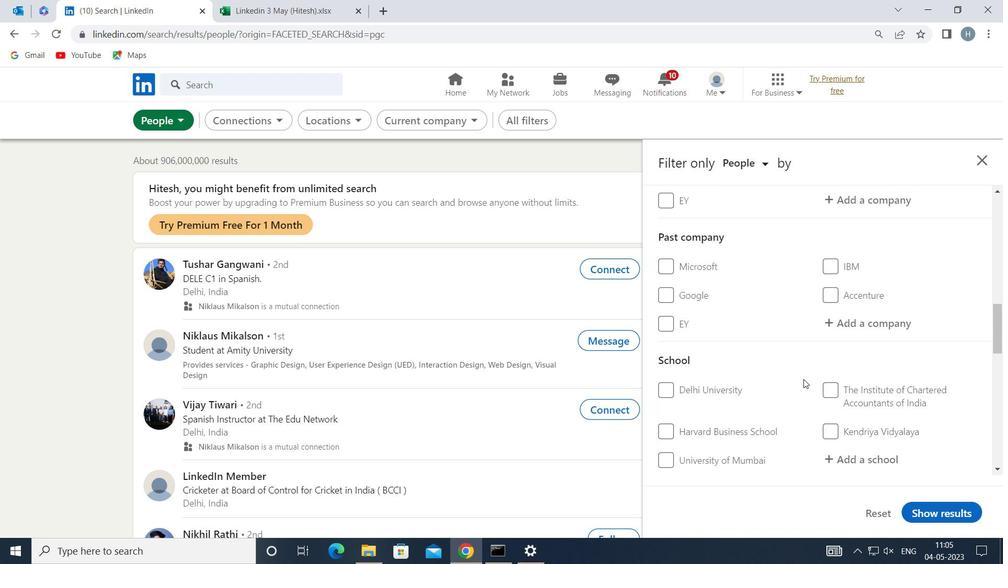 
Action: Mouse scrolled (804, 380) with delta (0, 0)
Screenshot: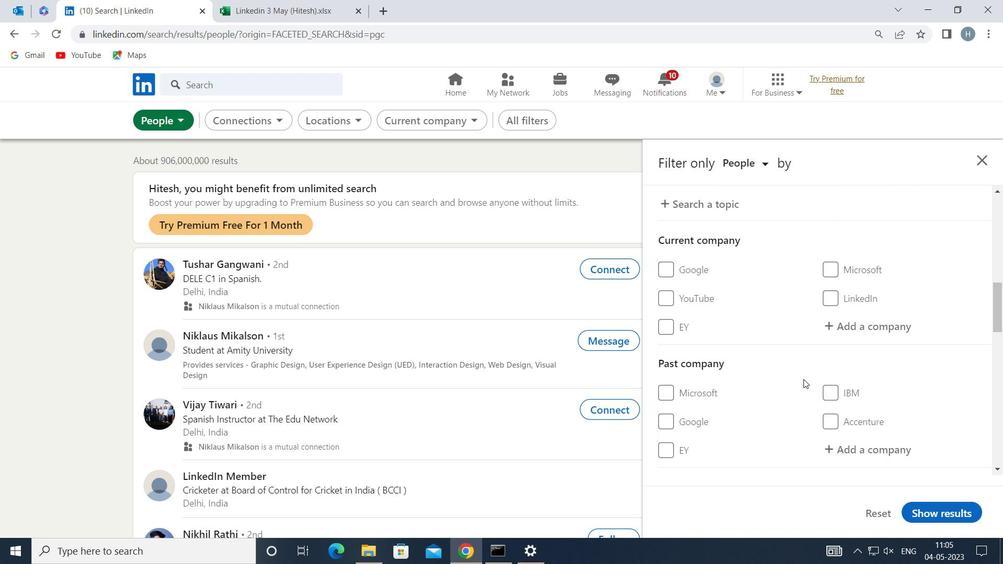 
Action: Mouse moved to (858, 438)
Screenshot: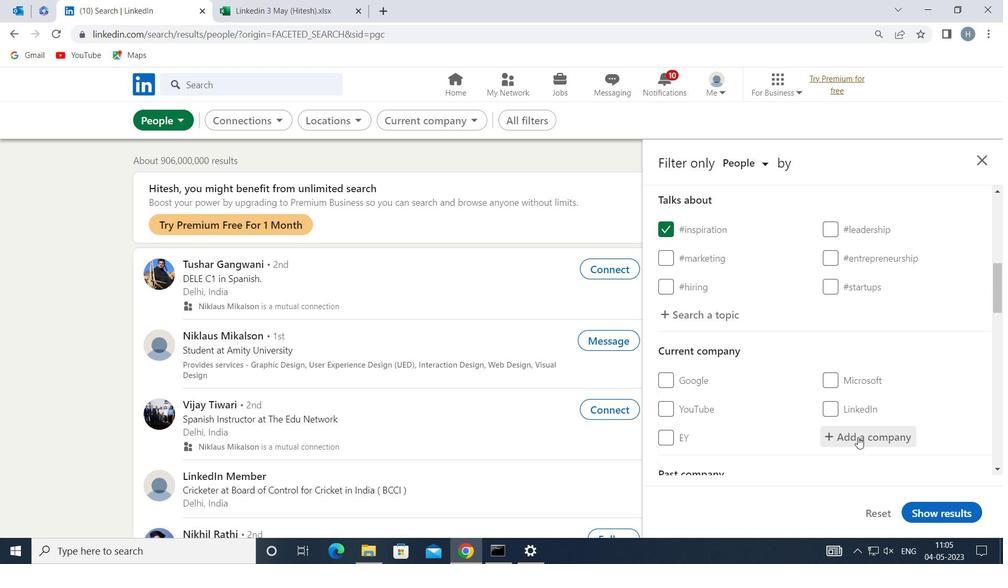 
Action: Mouse pressed left at (858, 438)
Screenshot: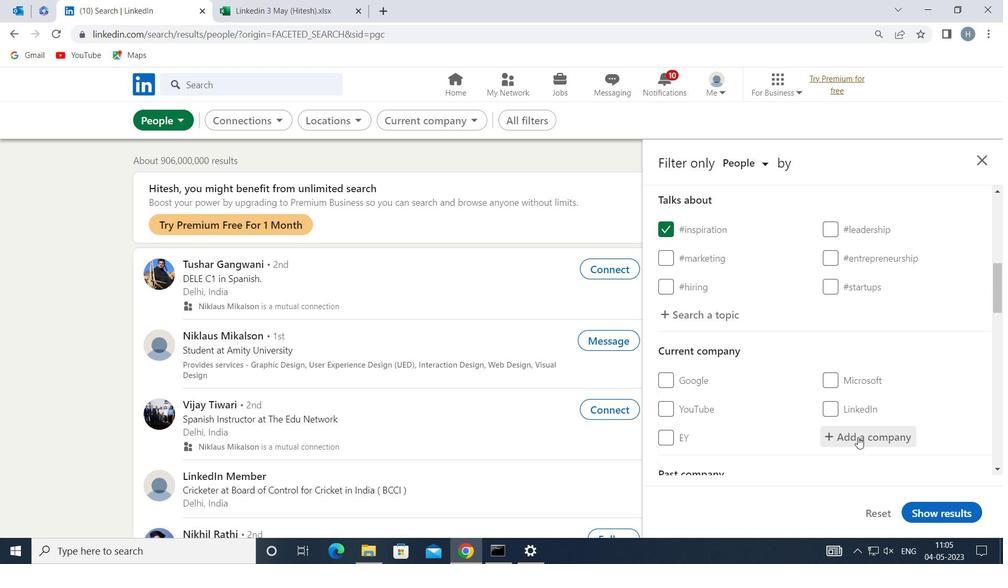 
Action: Key pressed <Key.shift>HDFC<Key.space><Key.shift>SECURITIS<Key.backspace>ES
Screenshot: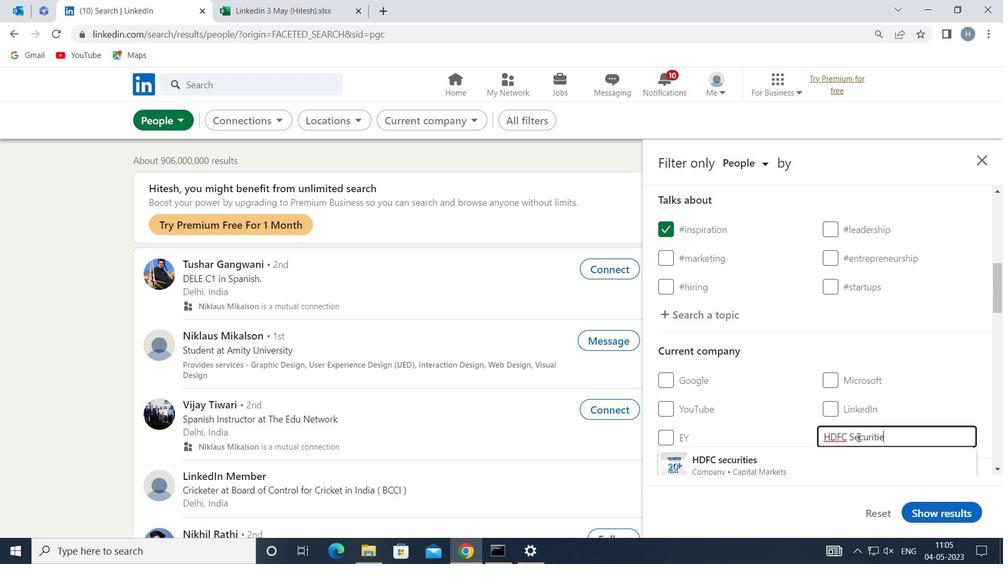 
Action: Mouse moved to (809, 465)
Screenshot: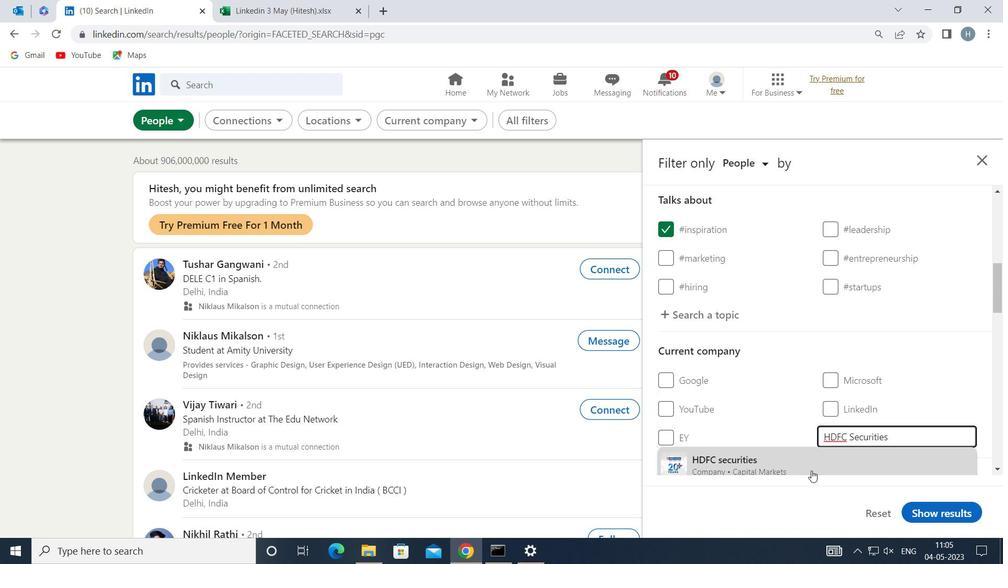 
Action: Mouse pressed left at (809, 465)
Screenshot: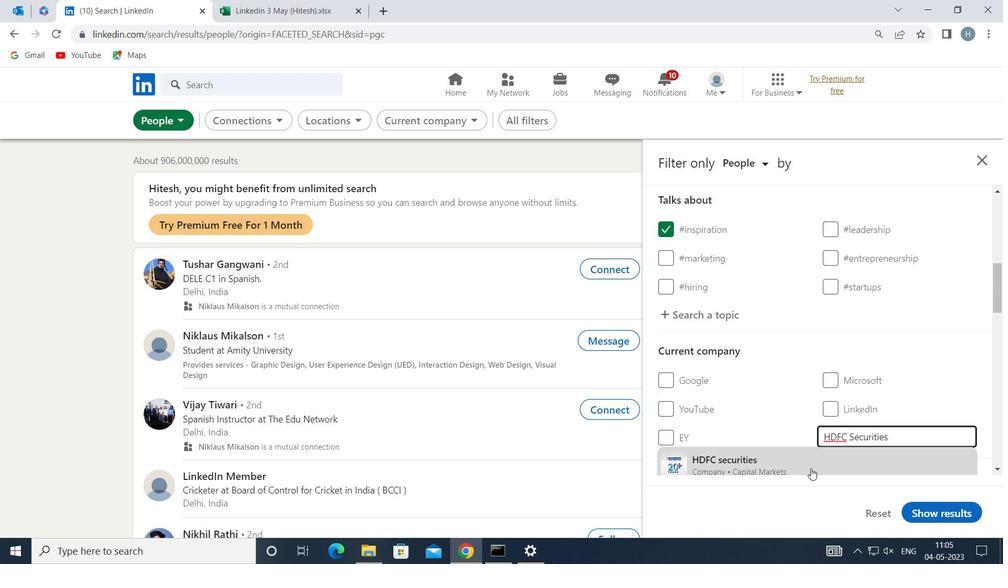 
Action: Mouse moved to (757, 410)
Screenshot: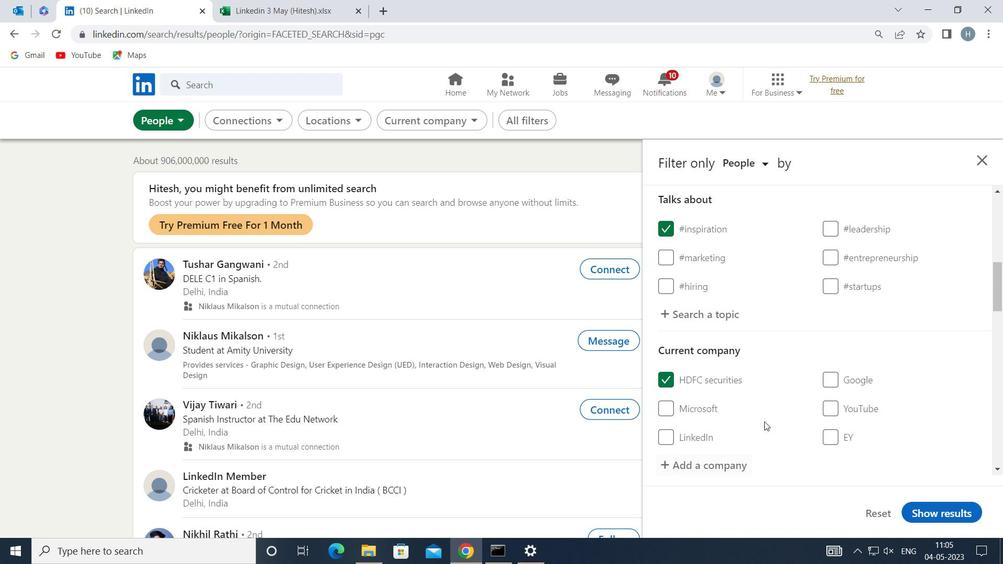 
Action: Mouse scrolled (757, 409) with delta (0, 0)
Screenshot: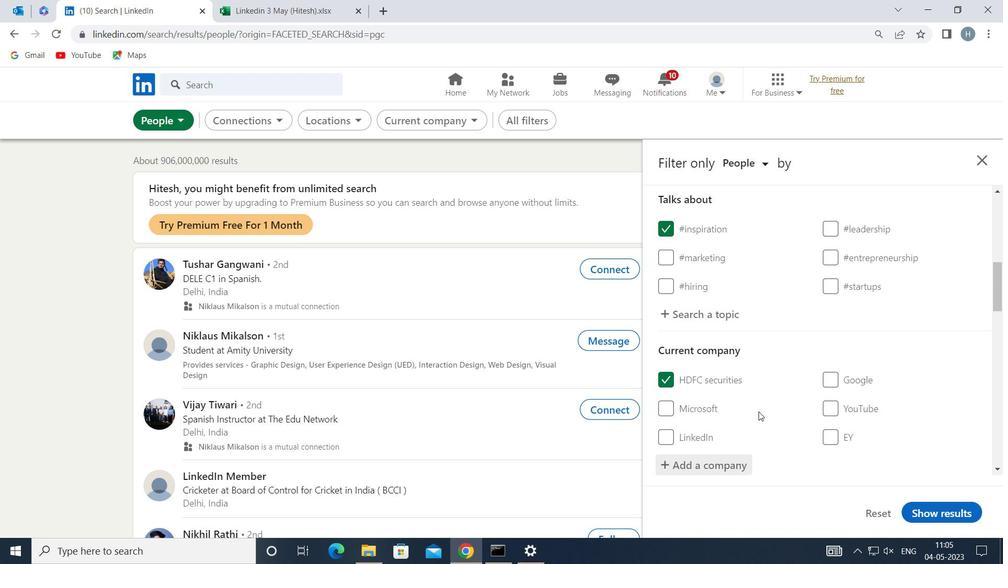 
Action: Mouse scrolled (757, 409) with delta (0, 0)
Screenshot: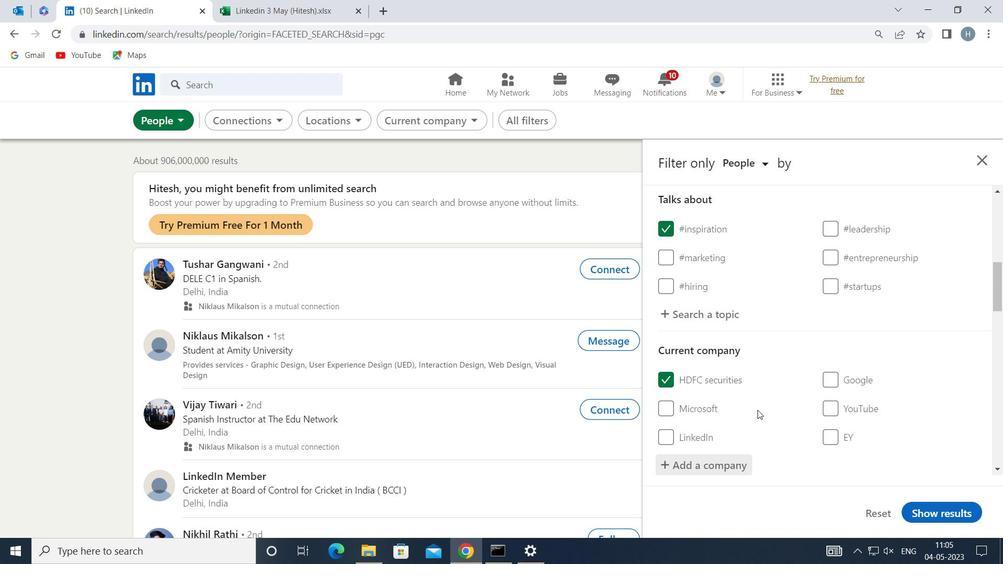 
Action: Mouse moved to (779, 397)
Screenshot: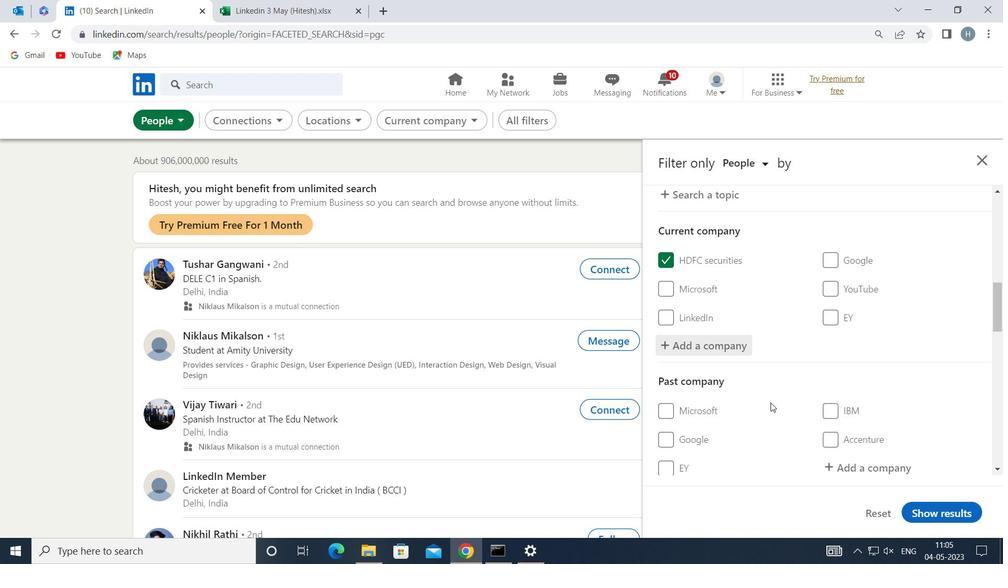 
Action: Mouse scrolled (779, 397) with delta (0, 0)
Screenshot: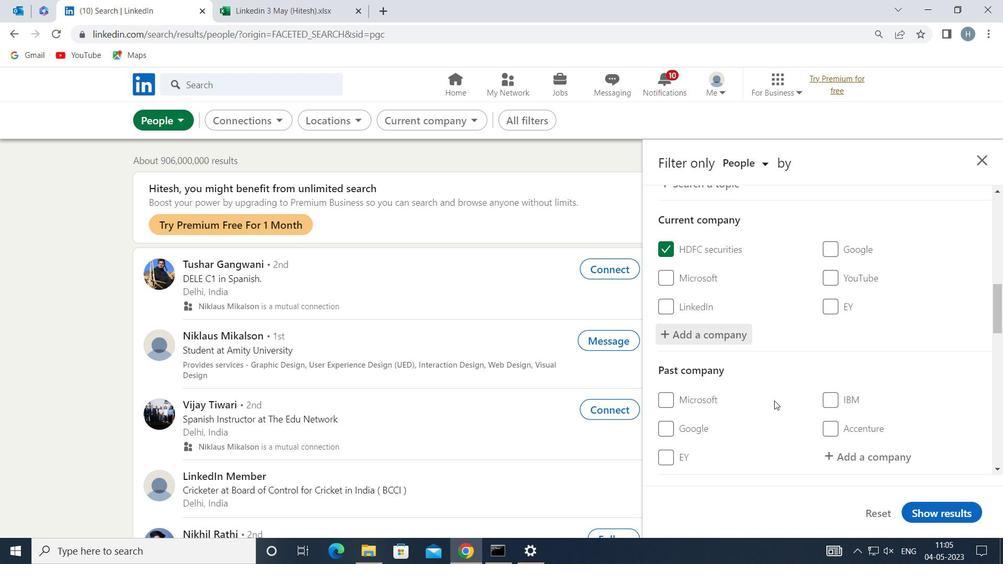 
Action: Mouse scrolled (779, 397) with delta (0, 0)
Screenshot: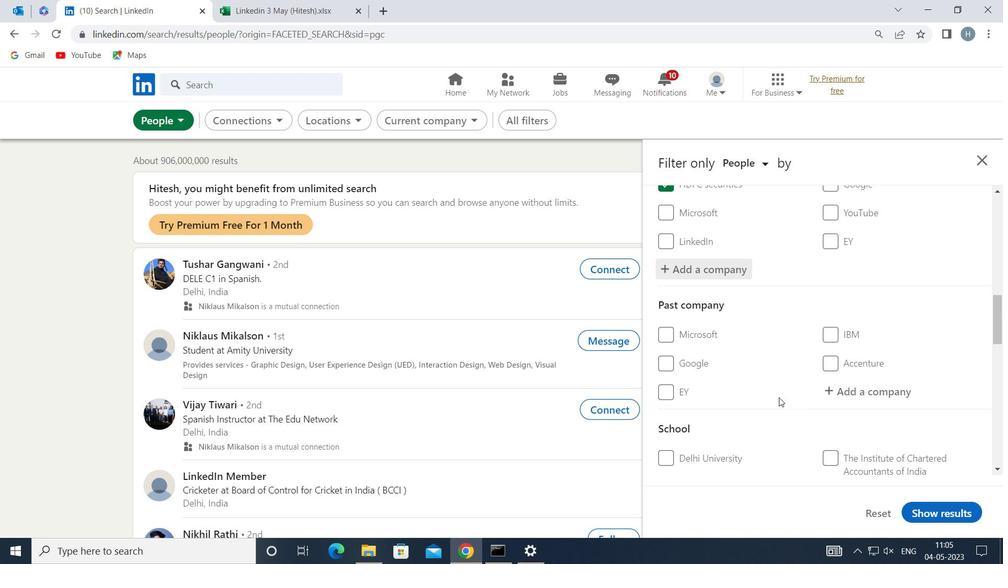 
Action: Mouse scrolled (779, 397) with delta (0, 0)
Screenshot: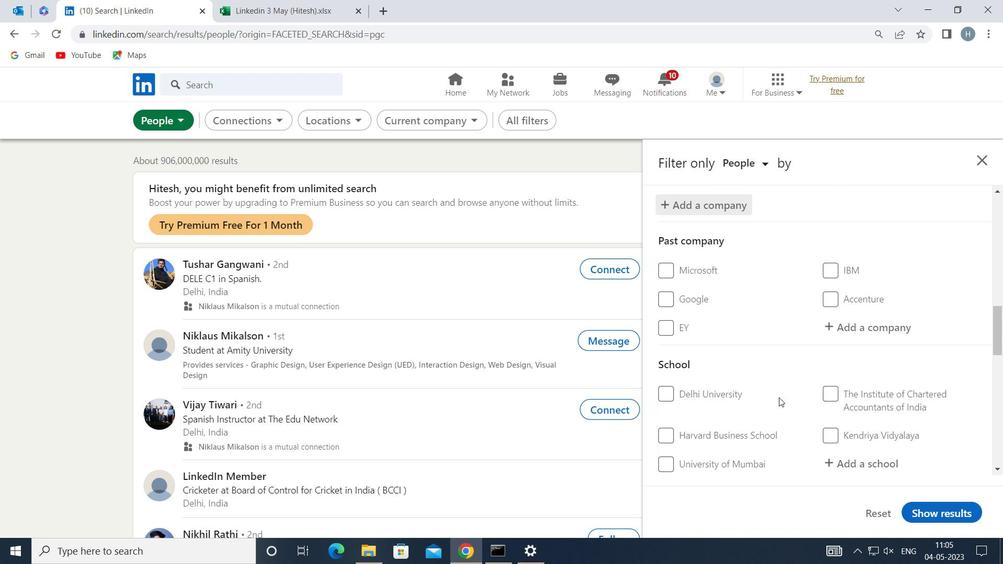 
Action: Mouse scrolled (779, 397) with delta (0, 0)
Screenshot: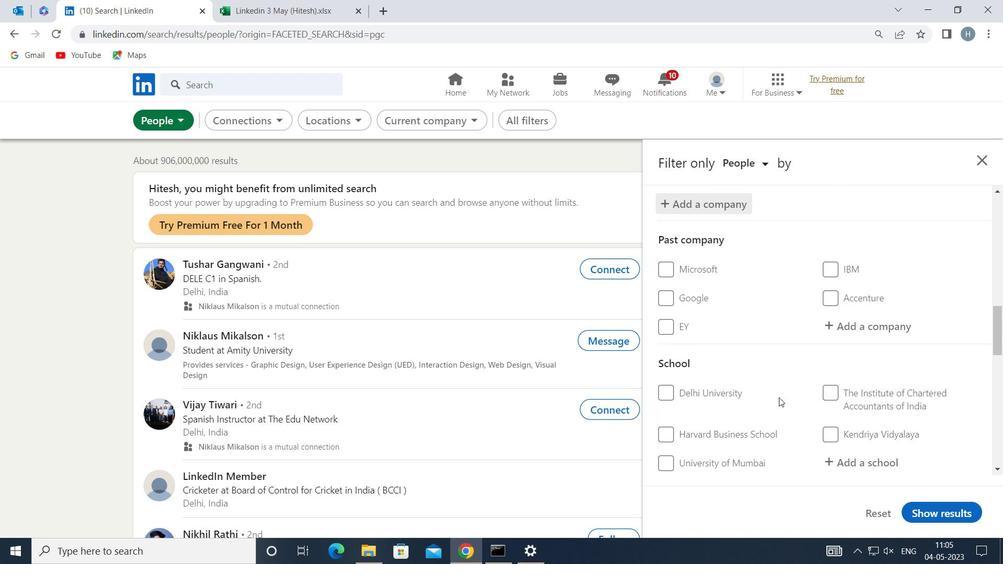 
Action: Mouse moved to (886, 334)
Screenshot: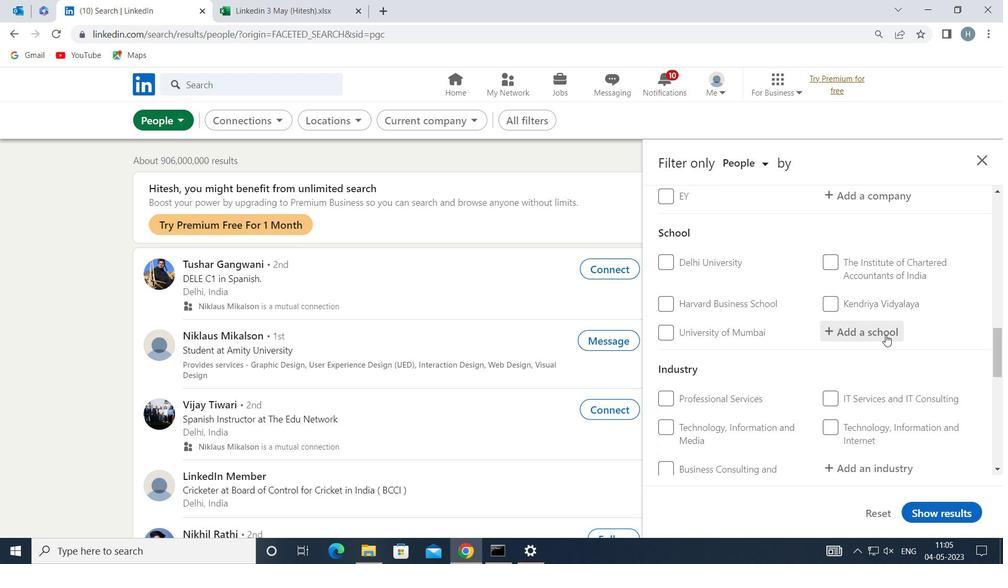
Action: Mouse pressed left at (886, 334)
Screenshot: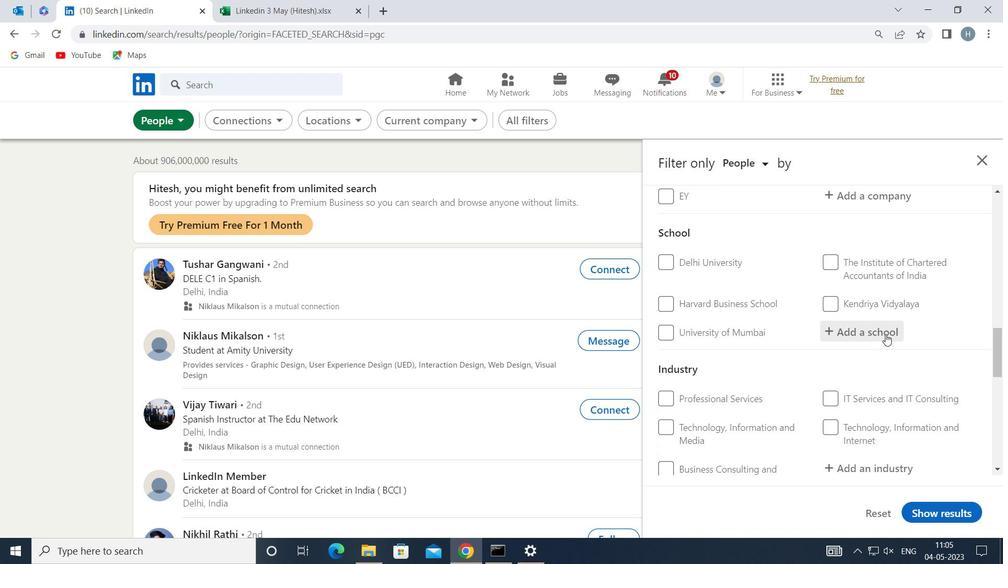 
Action: Key pressed <Key.shift>GURU<Key.space><Key.shift>NANAK<Key.space><Key.shift>DEV<Key.space><Key.shift>ENGIN
Screenshot: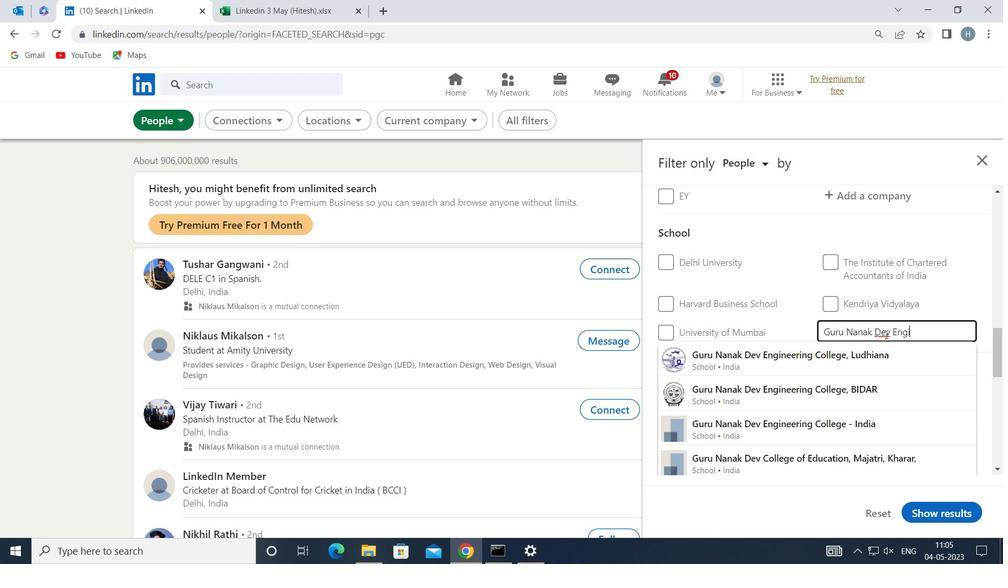 
Action: Mouse moved to (860, 390)
Screenshot: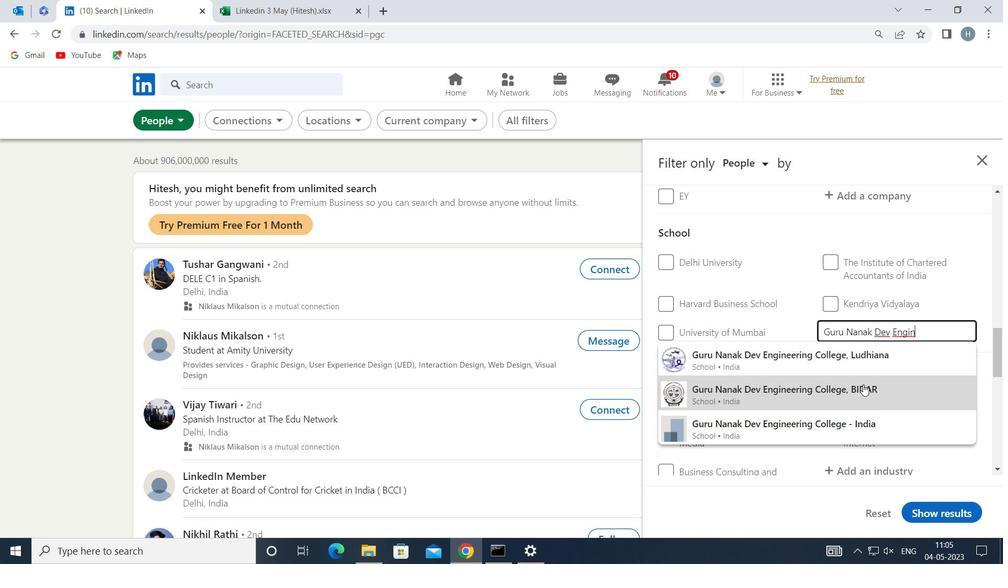 
Action: Mouse pressed left at (860, 390)
Screenshot: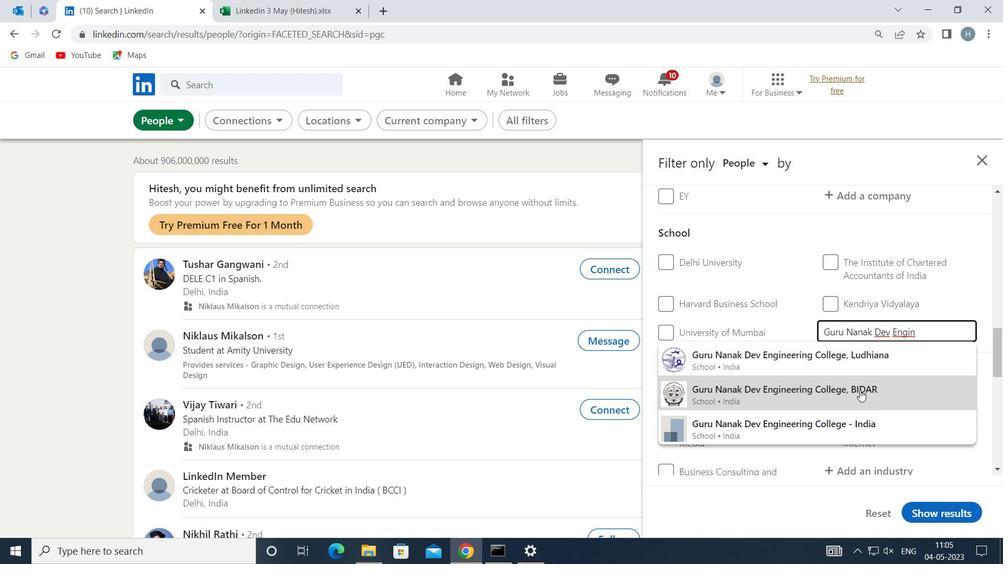 
Action: Mouse moved to (819, 349)
Screenshot: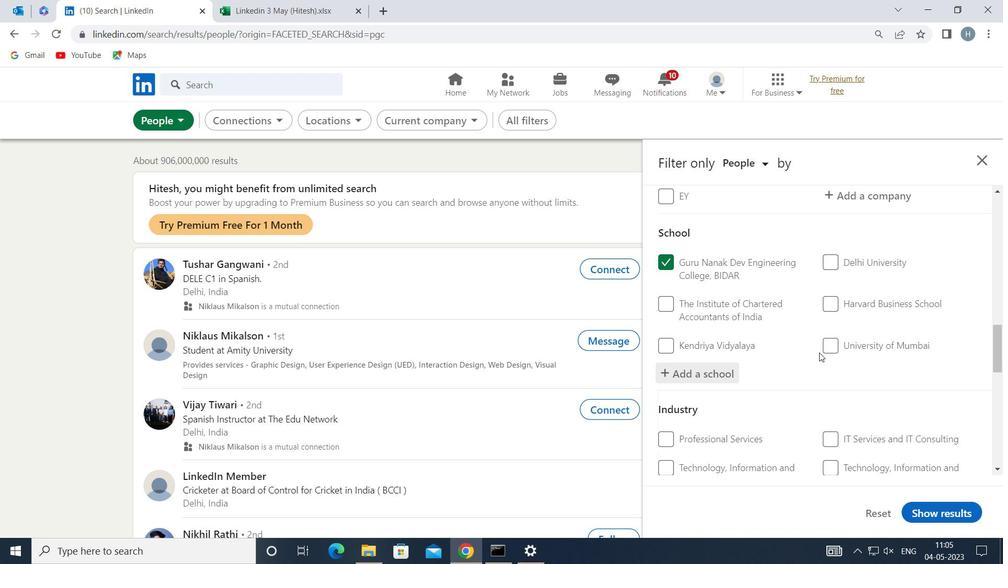
Action: Mouse scrolled (819, 349) with delta (0, 0)
Screenshot: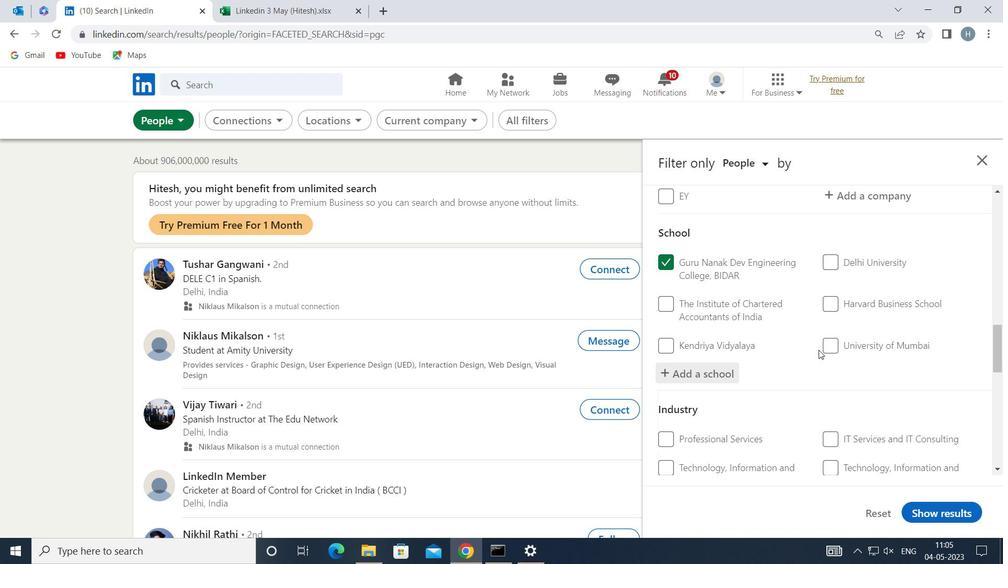 
Action: Mouse scrolled (819, 349) with delta (0, 0)
Screenshot: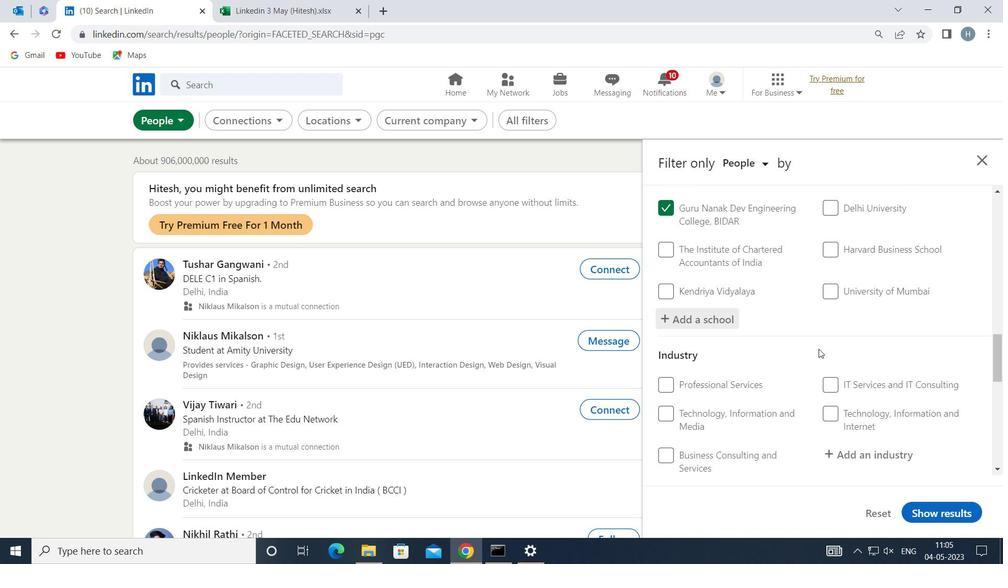
Action: Mouse moved to (875, 372)
Screenshot: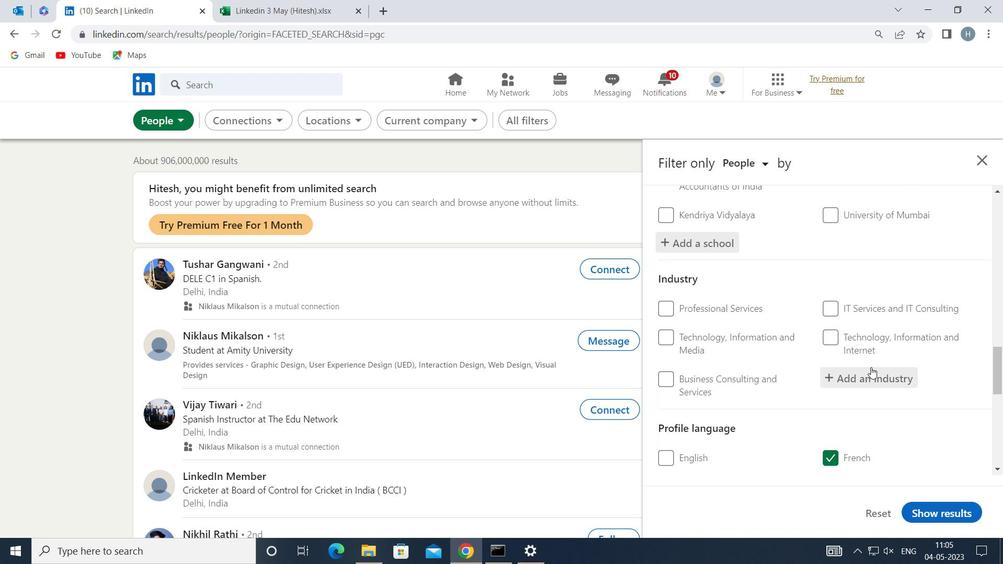 
Action: Mouse pressed left at (875, 372)
Screenshot: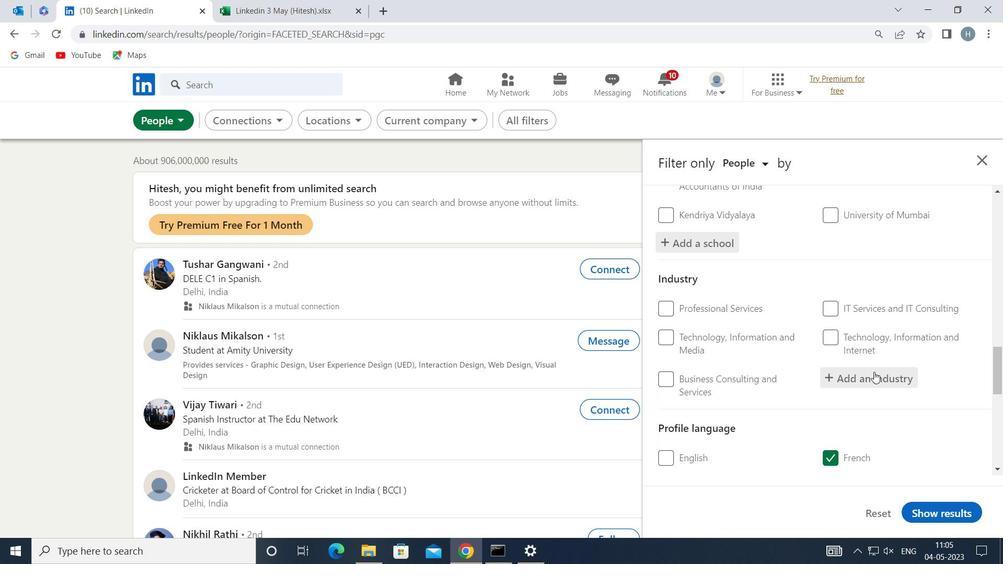 
Action: Key pressed <Key.shift>PRIMARY<Key.space>AND<Key.space><Key.shift>SEC
Screenshot: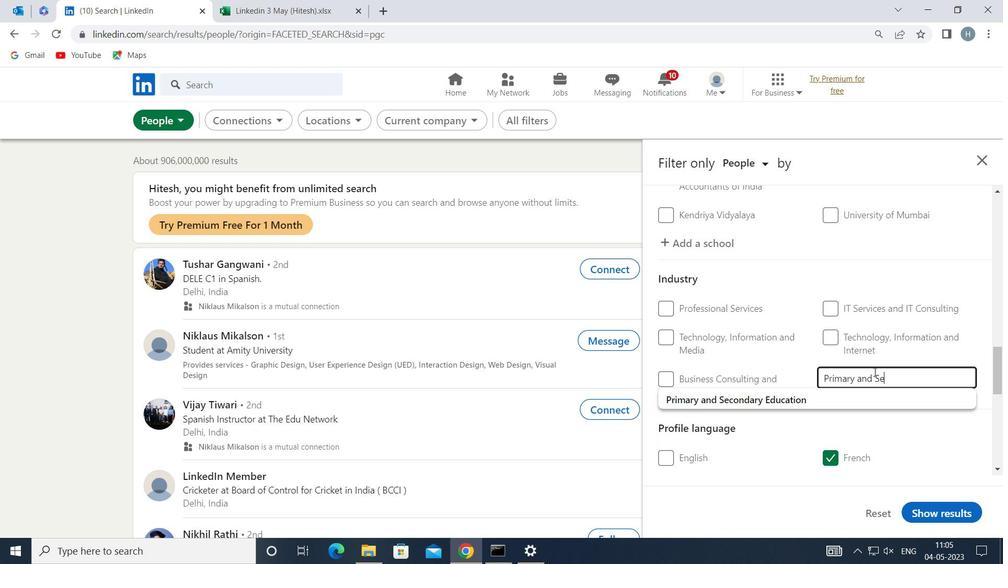 
Action: Mouse moved to (812, 396)
Screenshot: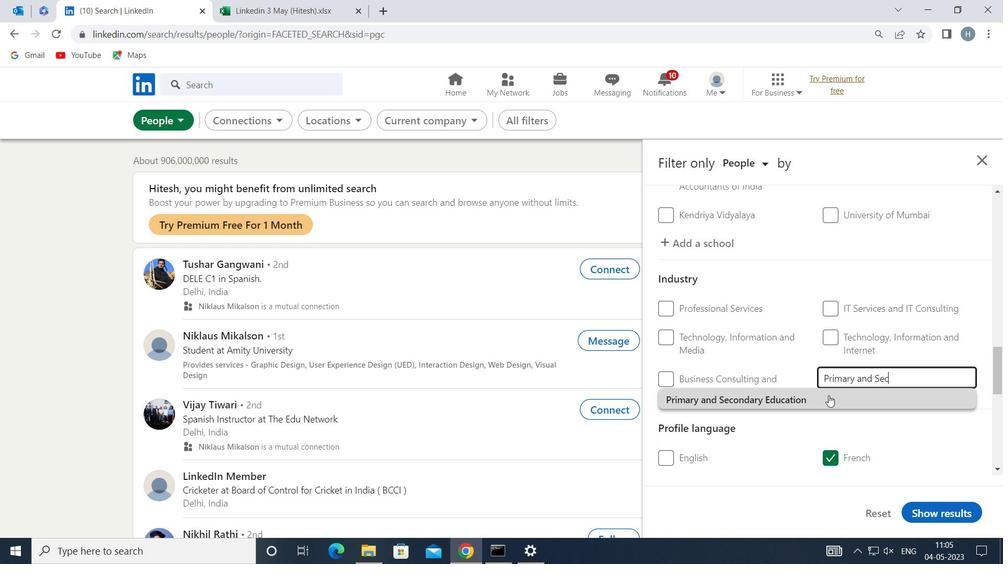 
Action: Mouse pressed left at (812, 396)
Screenshot: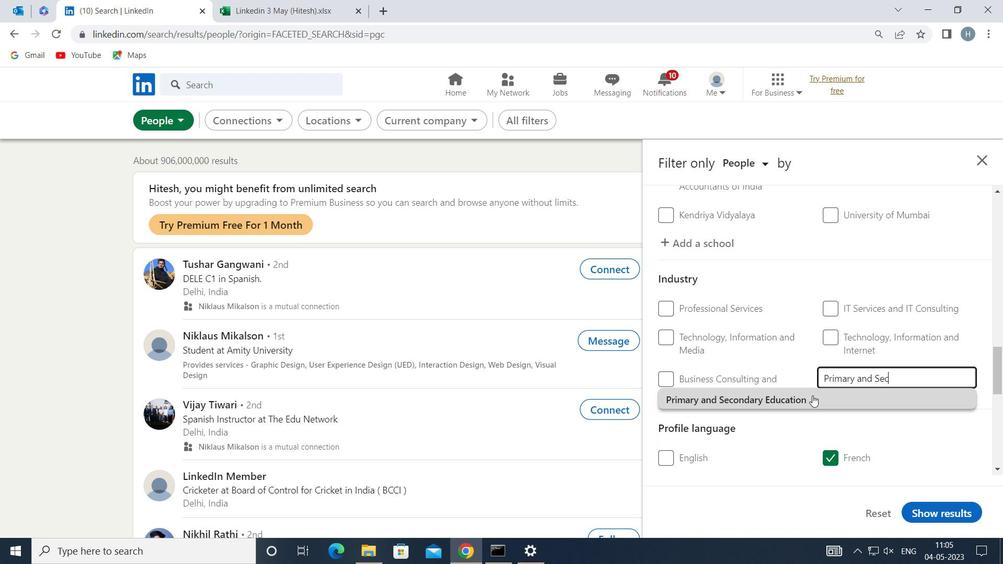 
Action: Mouse moved to (810, 387)
Screenshot: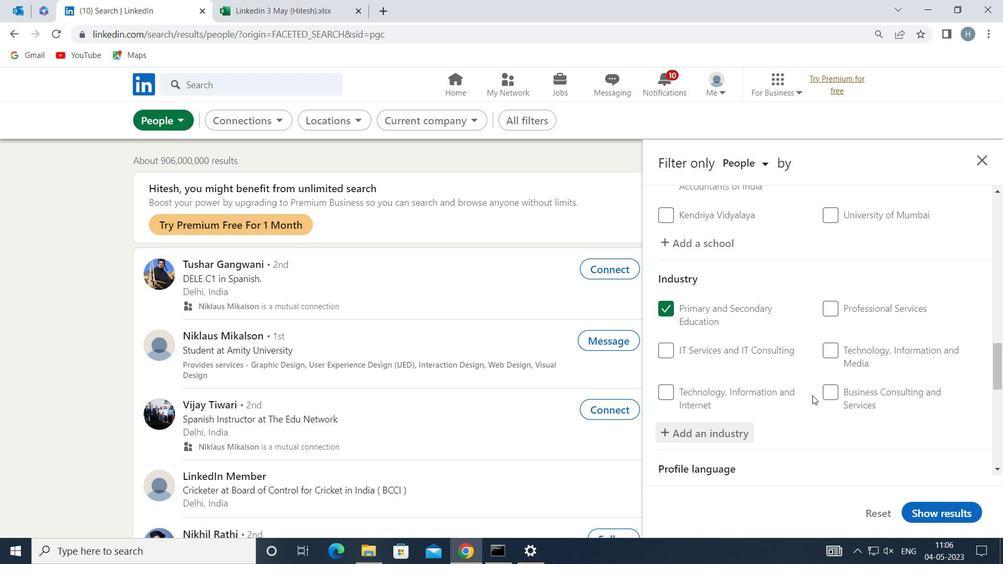 
Action: Mouse scrolled (810, 387) with delta (0, 0)
Screenshot: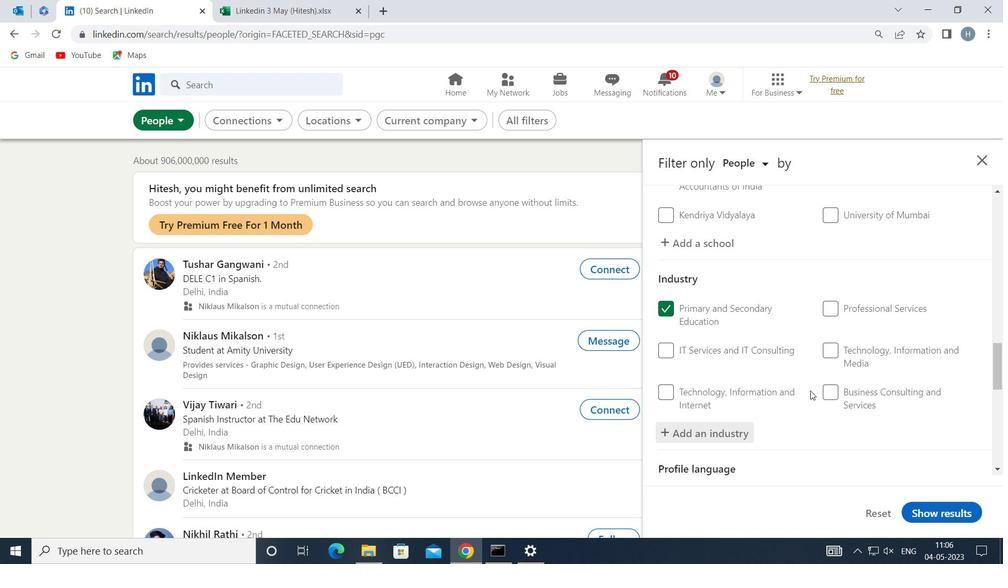 
Action: Mouse scrolled (810, 387) with delta (0, 0)
Screenshot: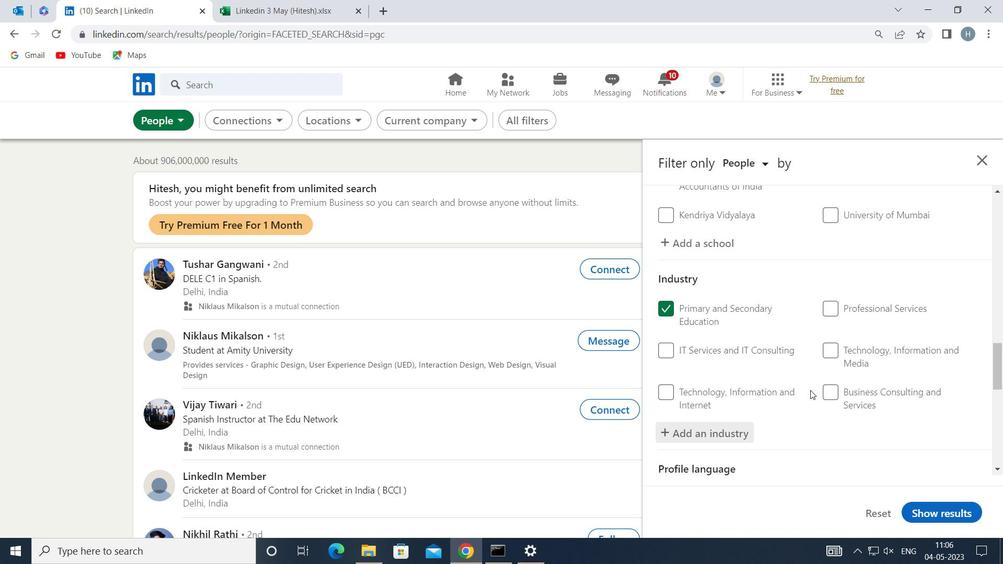 
Action: Mouse scrolled (810, 387) with delta (0, 0)
Screenshot: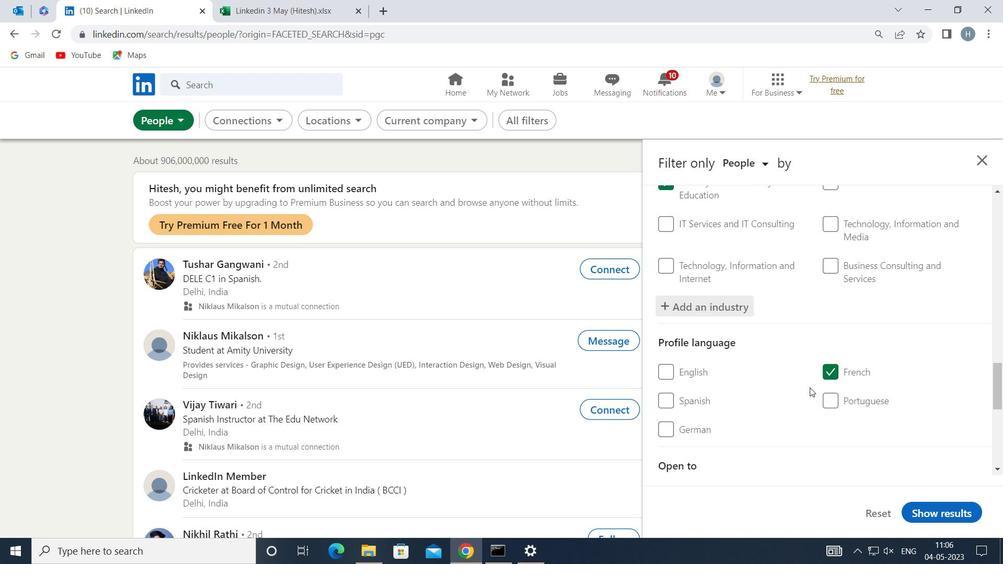 
Action: Mouse scrolled (810, 387) with delta (0, 0)
Screenshot: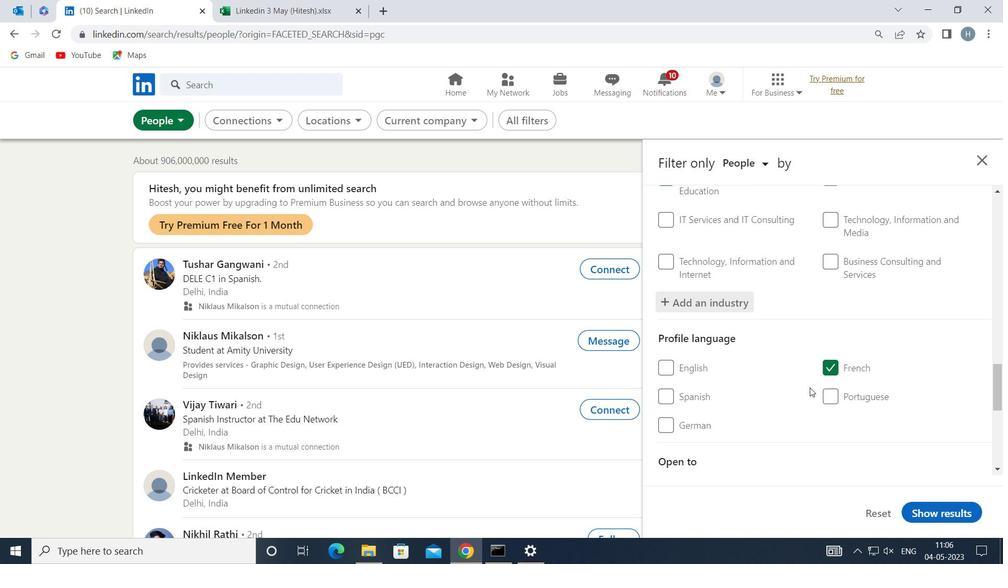 
Action: Mouse scrolled (810, 387) with delta (0, 0)
Screenshot: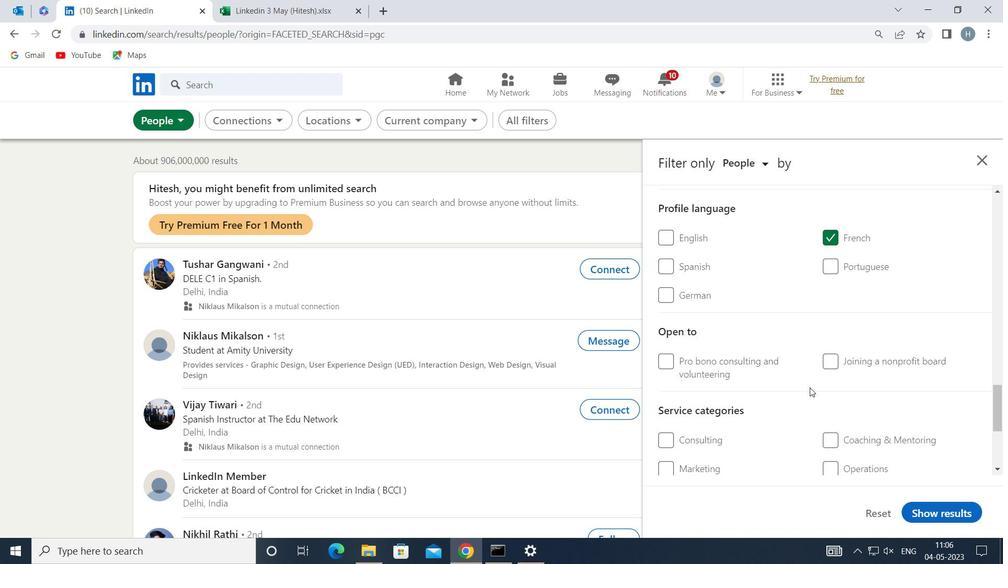
Action: Mouse moved to (838, 429)
Screenshot: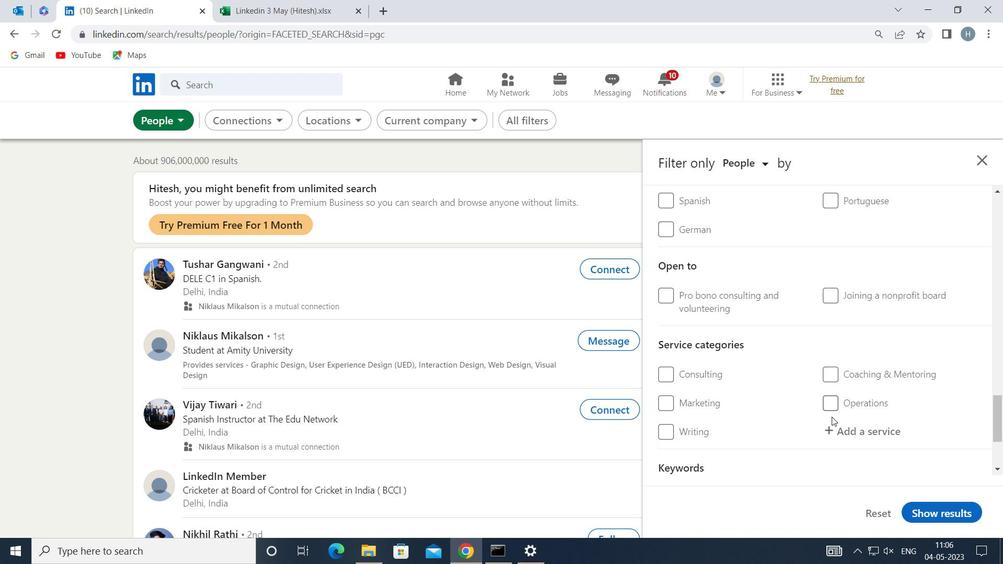 
Action: Mouse pressed left at (838, 429)
Screenshot: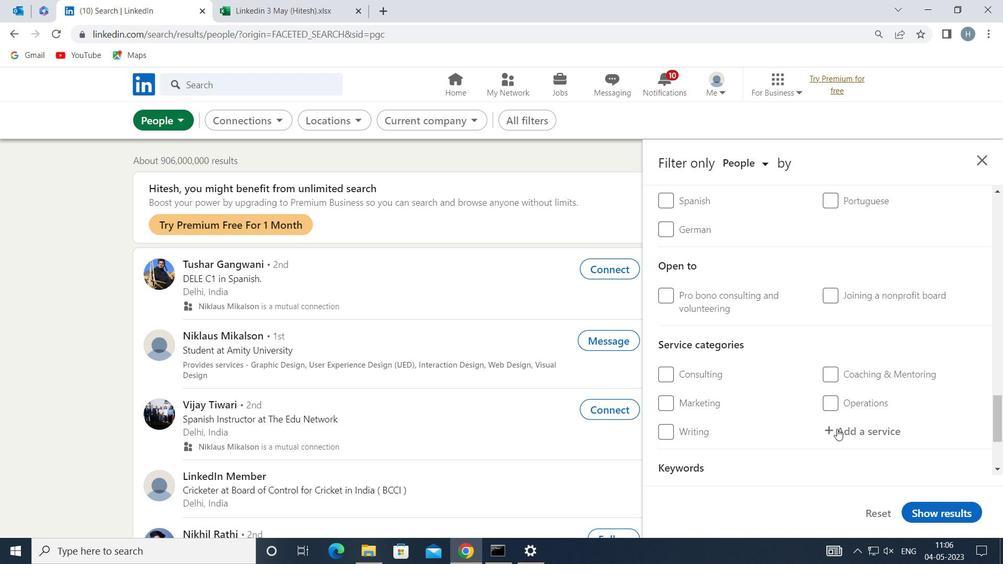 
Action: Mouse moved to (838, 429)
Screenshot: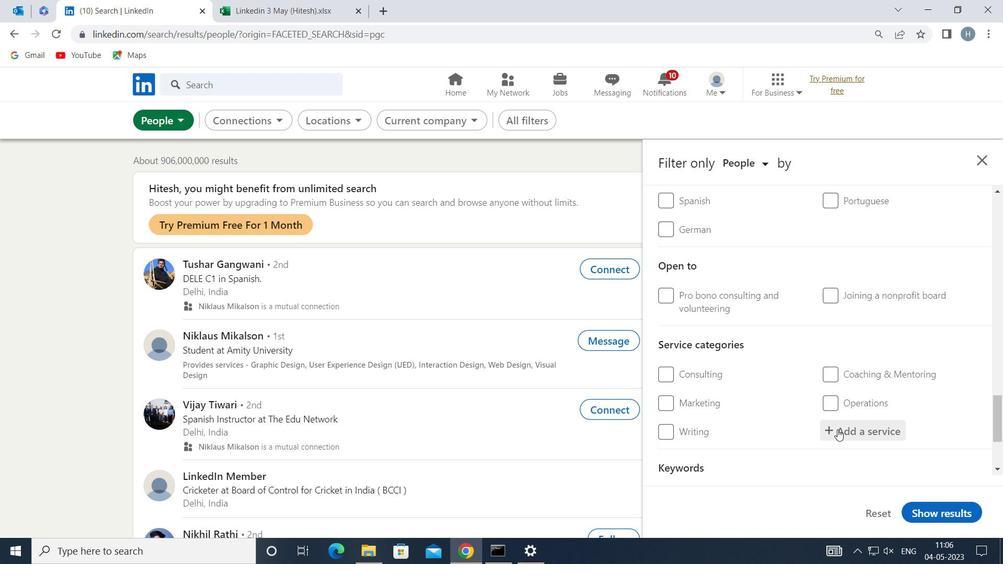 
Action: Key pressed <Key.shift>COR
Screenshot: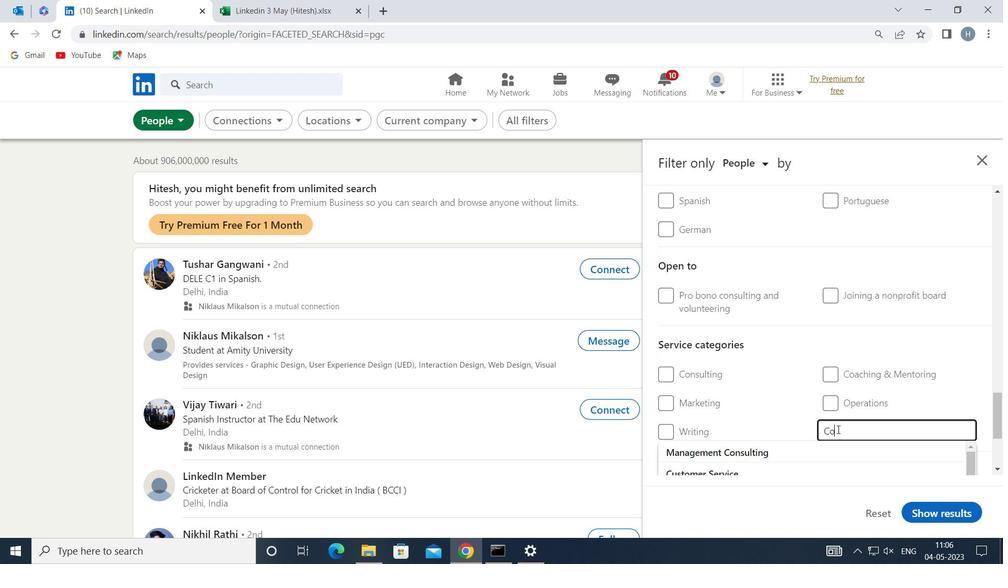 
Action: Mouse moved to (838, 433)
Screenshot: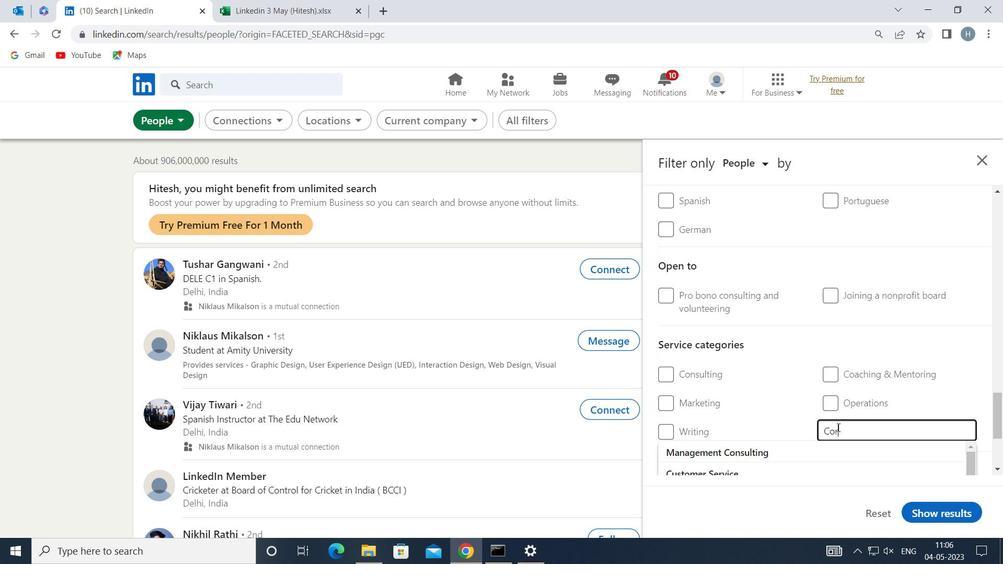 
Action: Key pressed P
Screenshot: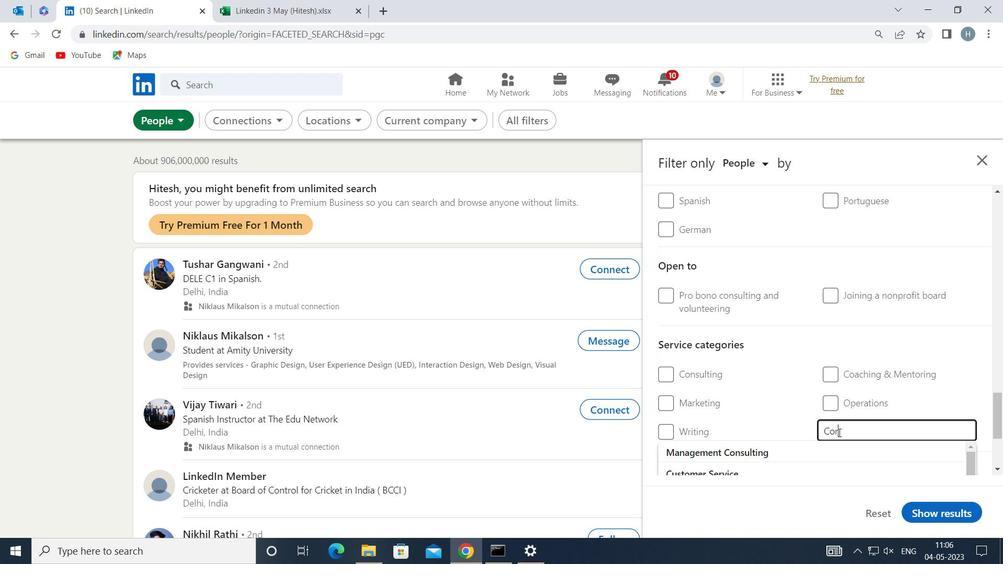 
Action: Mouse moved to (840, 434)
Screenshot: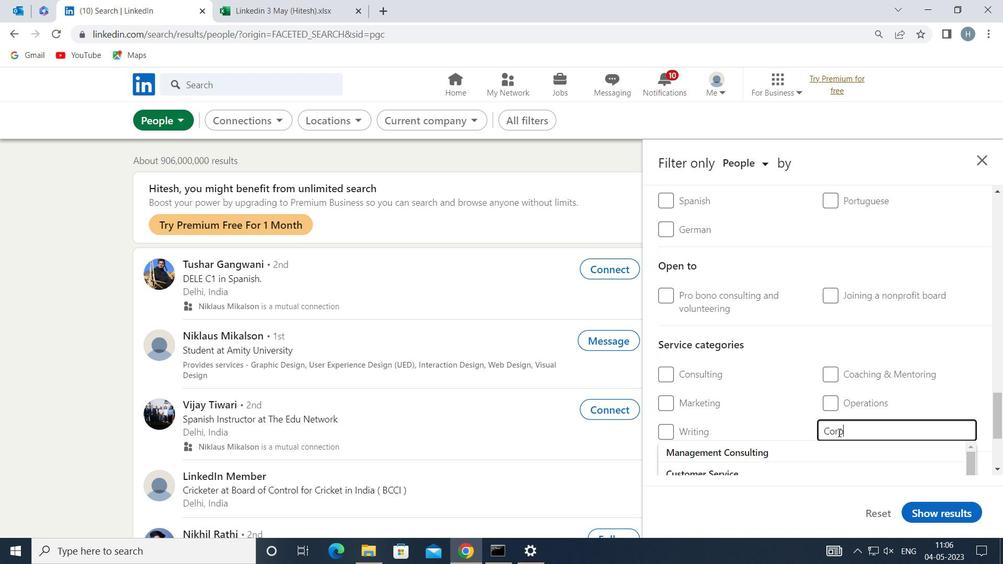
Action: Key pressed O
Screenshot: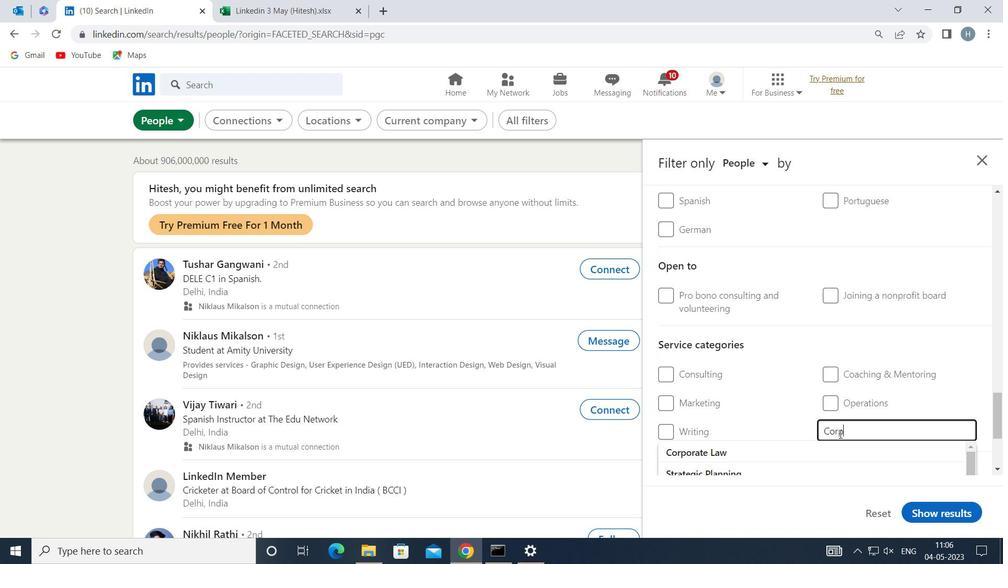 
Action: Mouse moved to (842, 435)
Screenshot: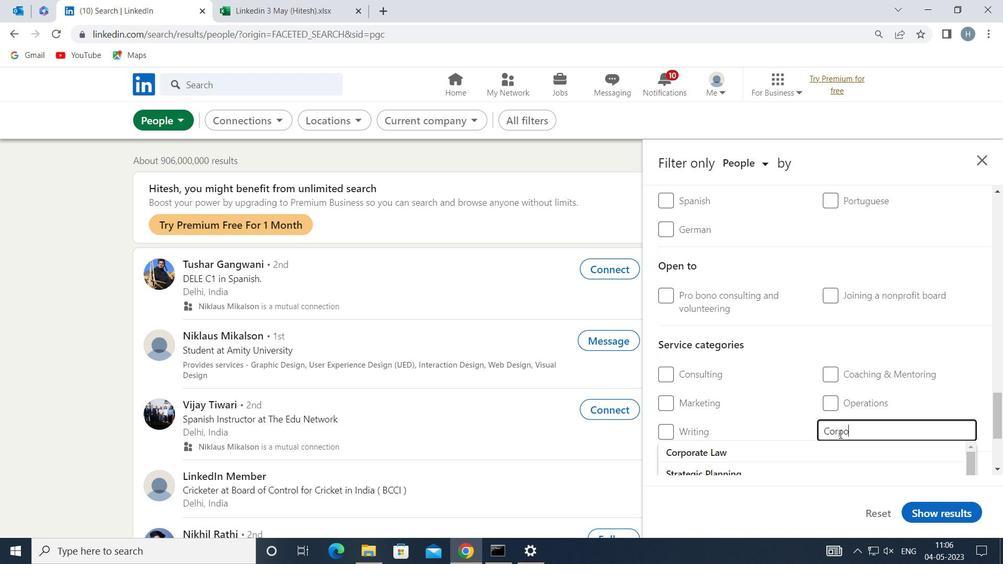 
Action: Key pressed RATE<Key.space>
Screenshot: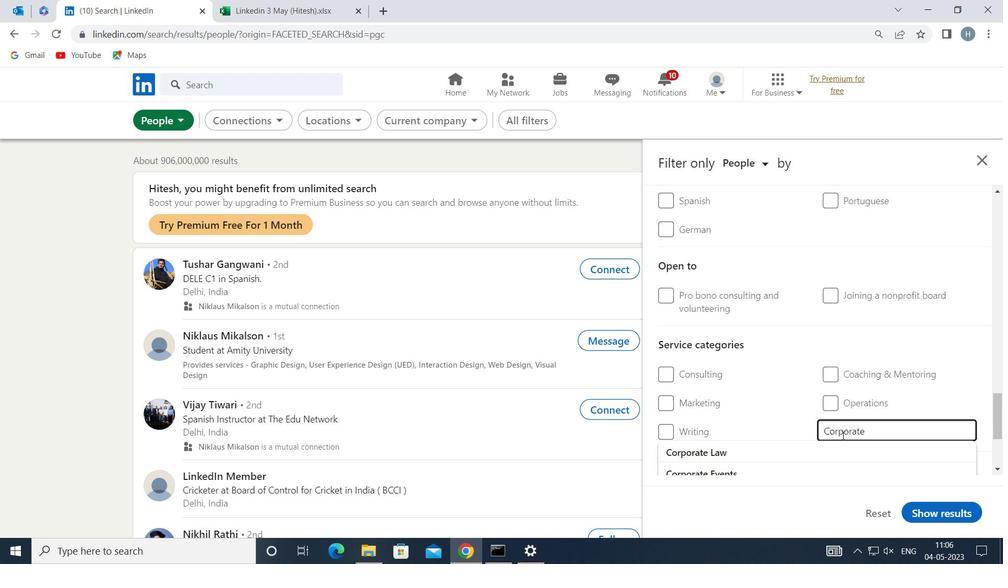 
Action: Mouse moved to (843, 436)
Screenshot: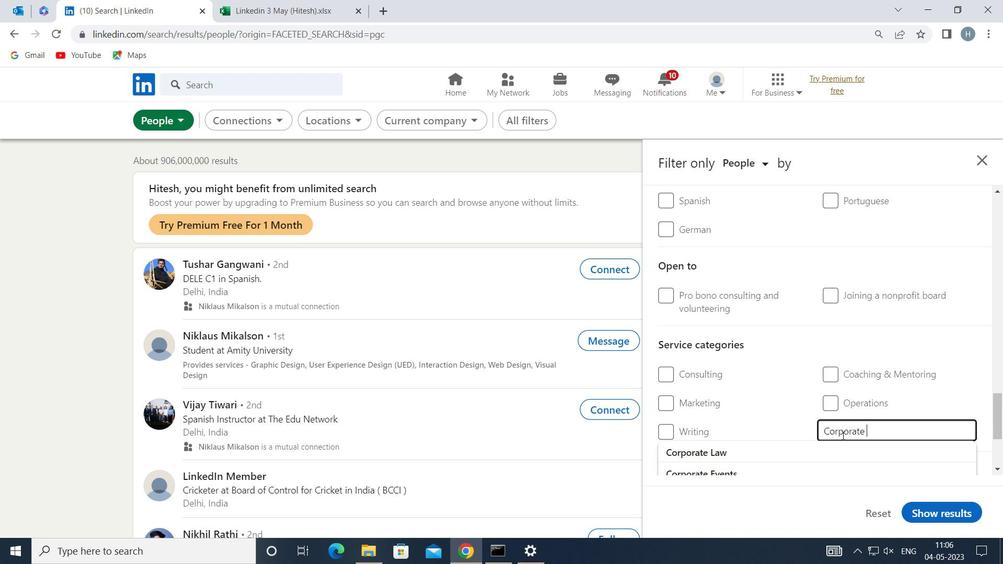 
Action: Key pressed <Key.shift>LAW
Screenshot: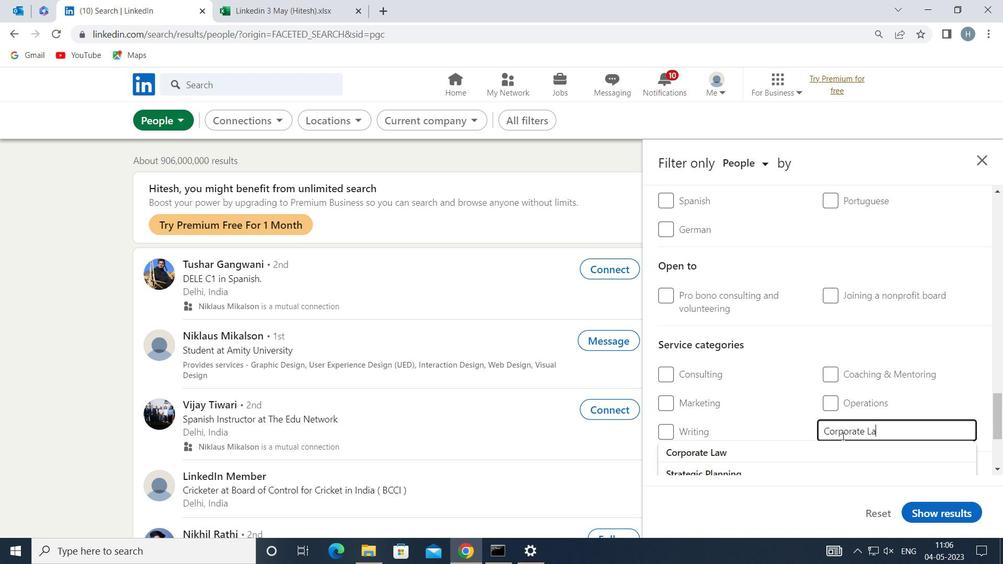 
Action: Mouse moved to (778, 453)
Screenshot: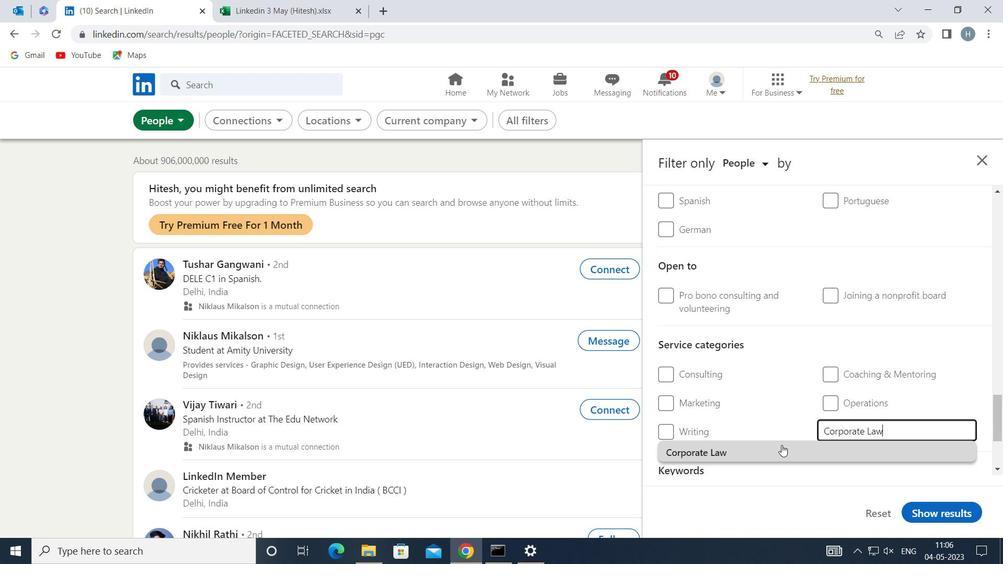 
Action: Mouse pressed left at (778, 453)
Screenshot: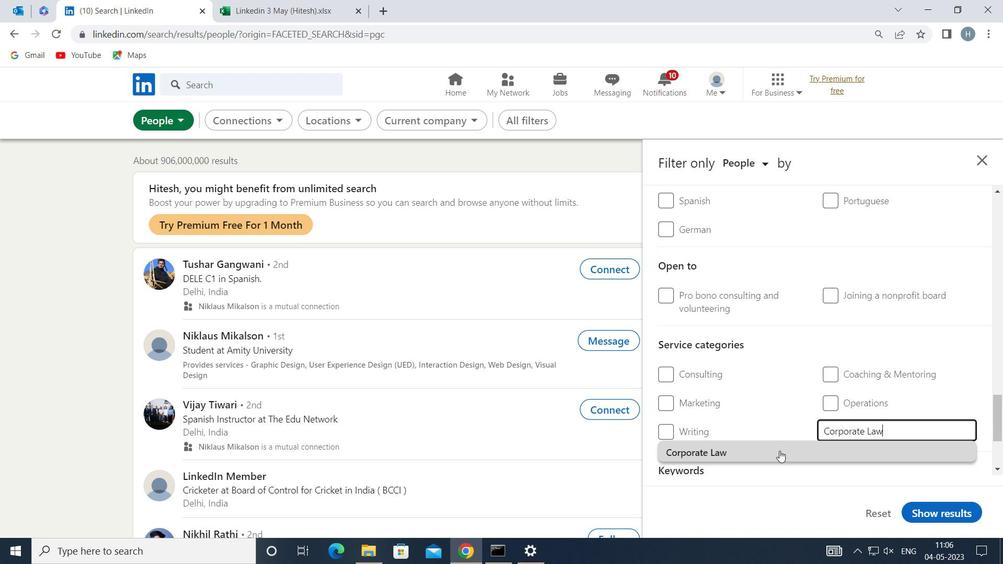 
Action: Mouse moved to (782, 415)
Screenshot: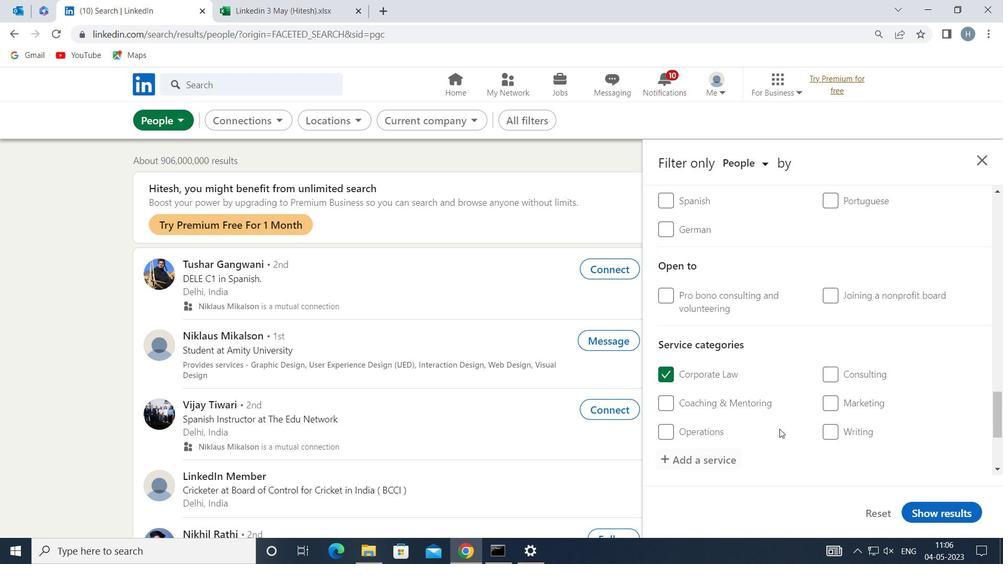 
Action: Mouse scrolled (782, 415) with delta (0, 0)
Screenshot: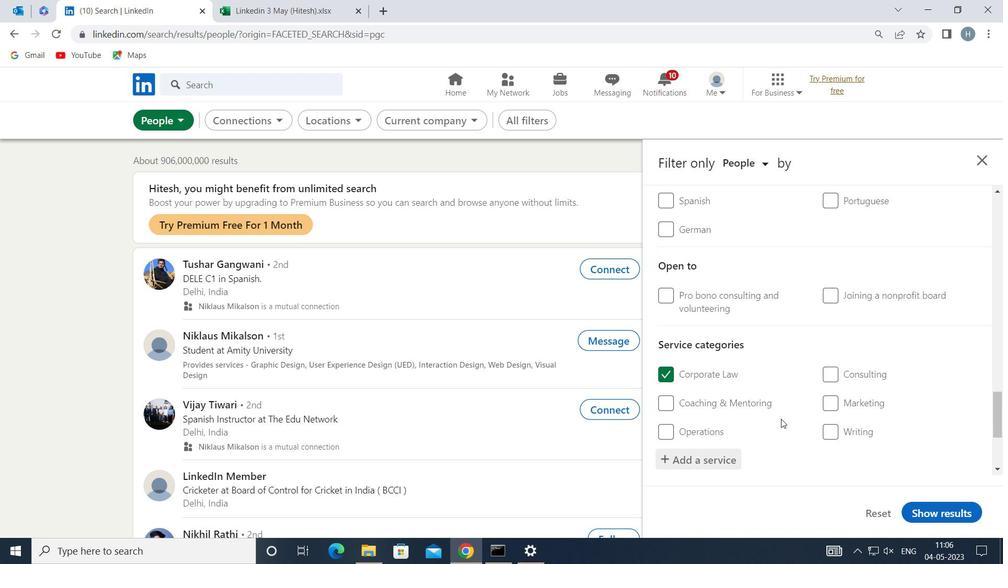 
Action: Mouse scrolled (782, 415) with delta (0, 0)
Screenshot: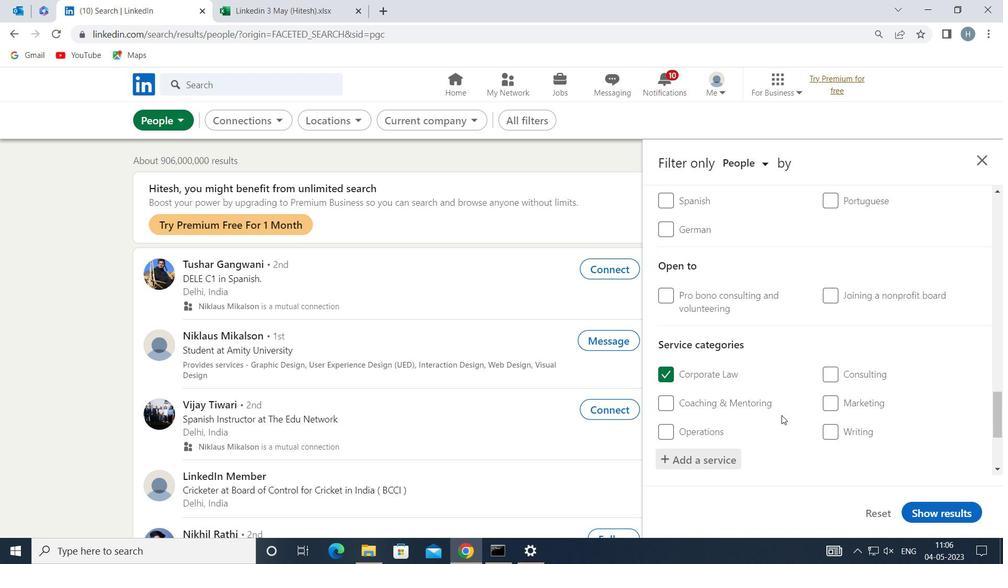 
Action: Mouse moved to (783, 412)
Screenshot: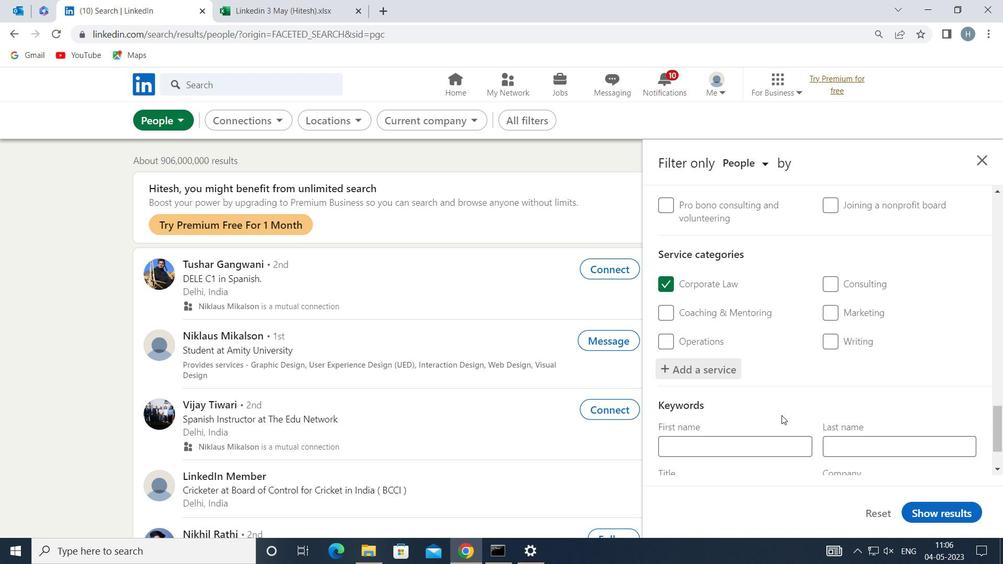 
Action: Mouse scrolled (783, 412) with delta (0, 0)
Screenshot: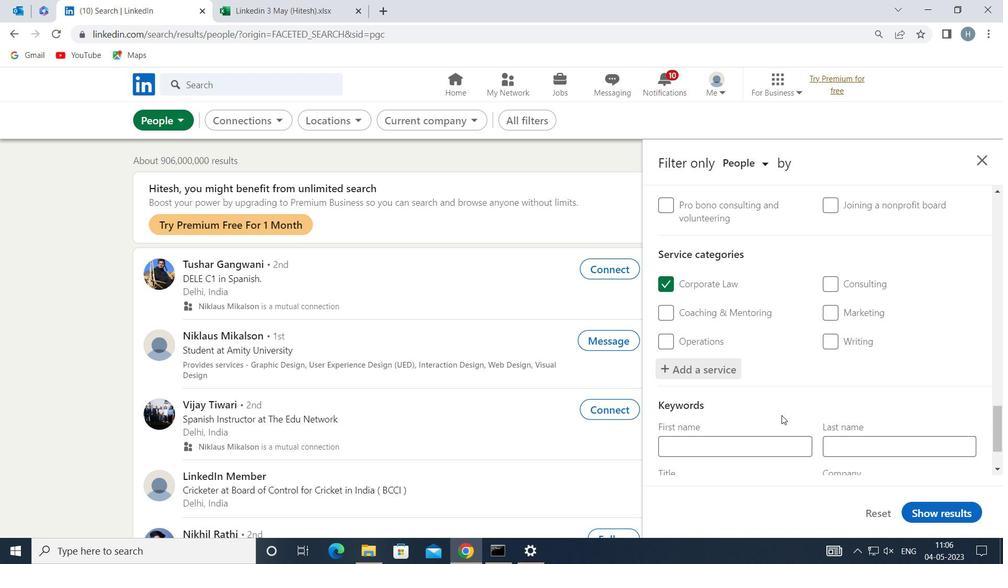 
Action: Mouse scrolled (783, 412) with delta (0, 0)
Screenshot: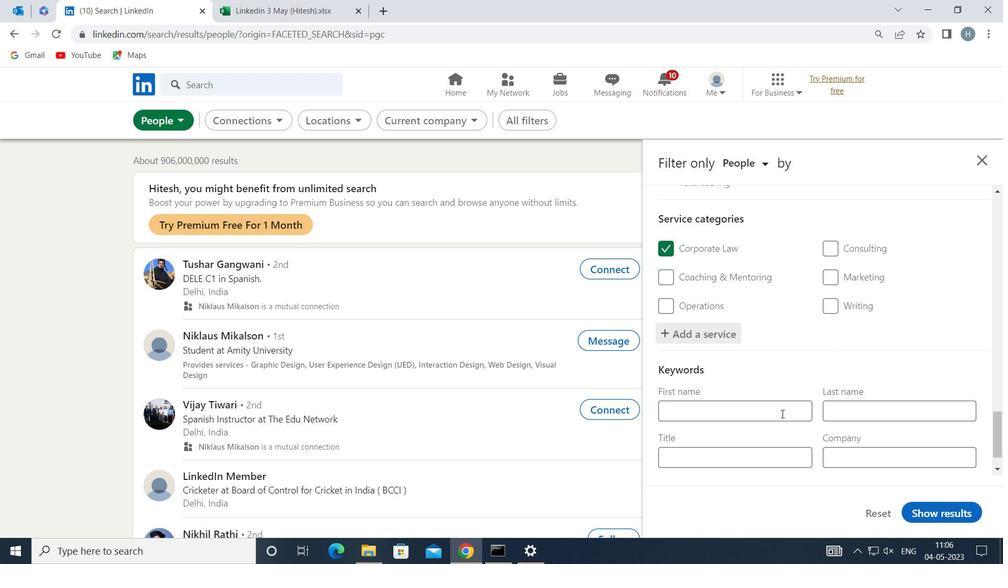 
Action: Mouse moved to (783, 417)
Screenshot: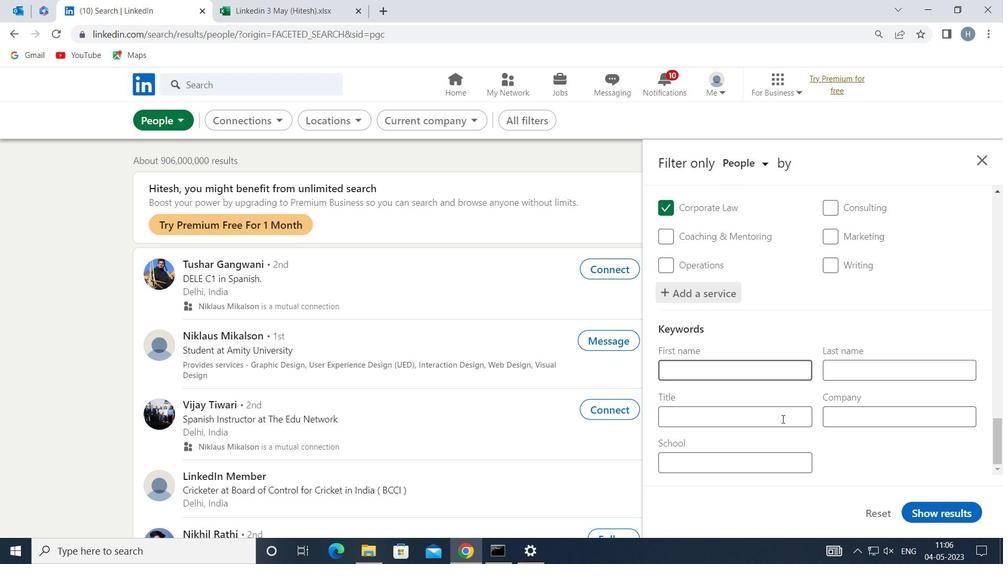 
Action: Mouse pressed left at (783, 417)
Screenshot: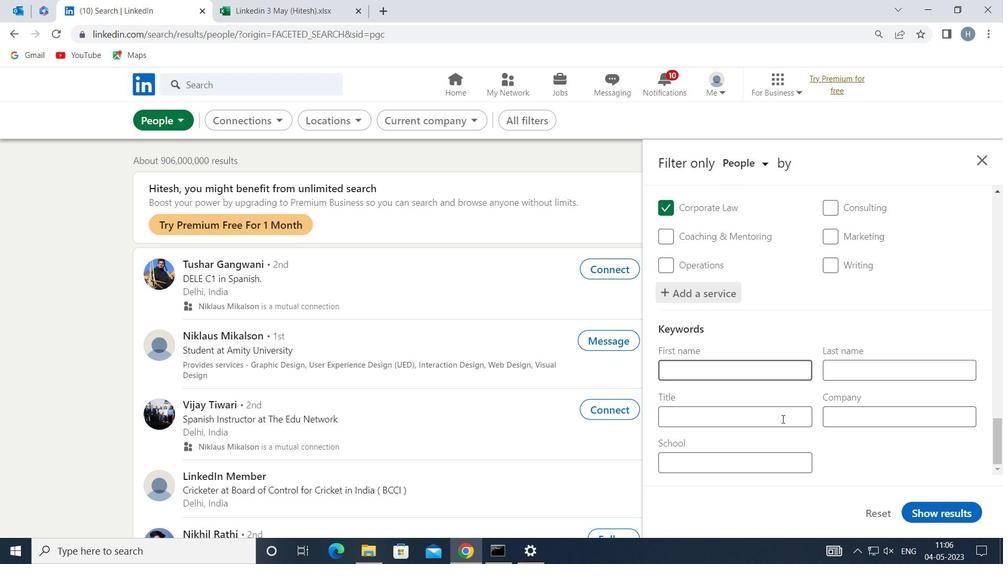 
Action: Mouse moved to (783, 417)
Screenshot: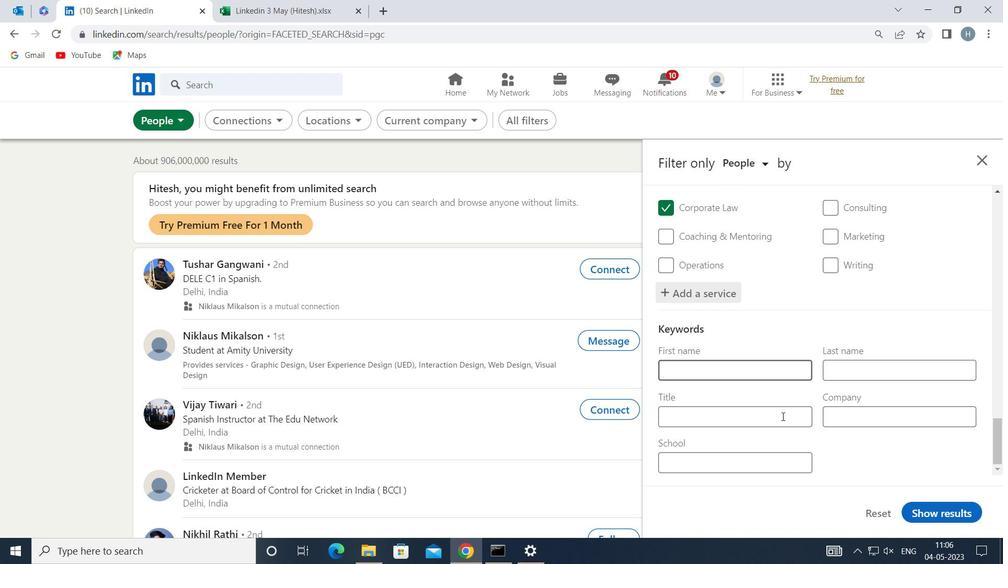 
Action: Key pressed <Key.shift>ACCOUNTING<Key.space><Key.shift>ANALYST
Screenshot: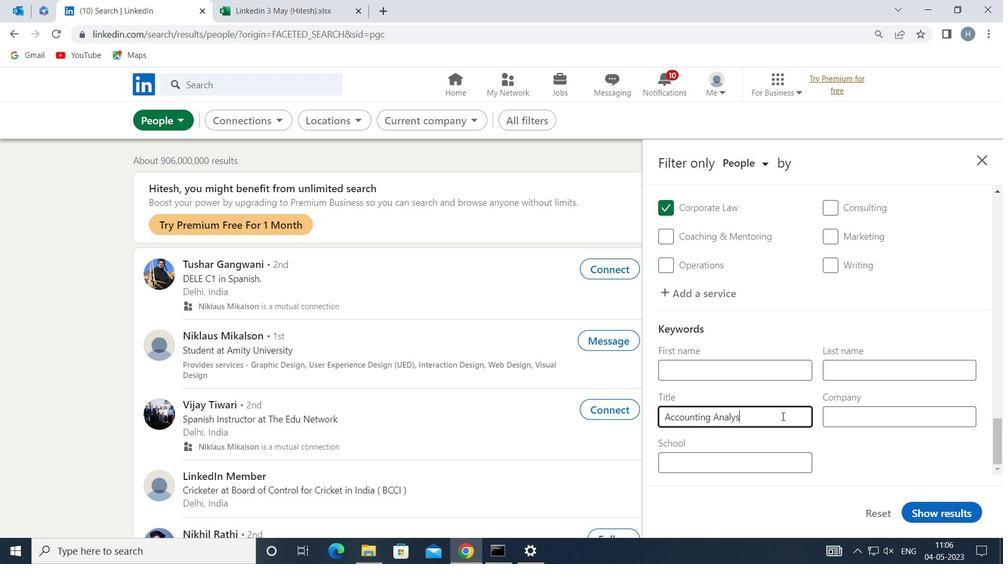 
Action: Mouse moved to (937, 516)
Screenshot: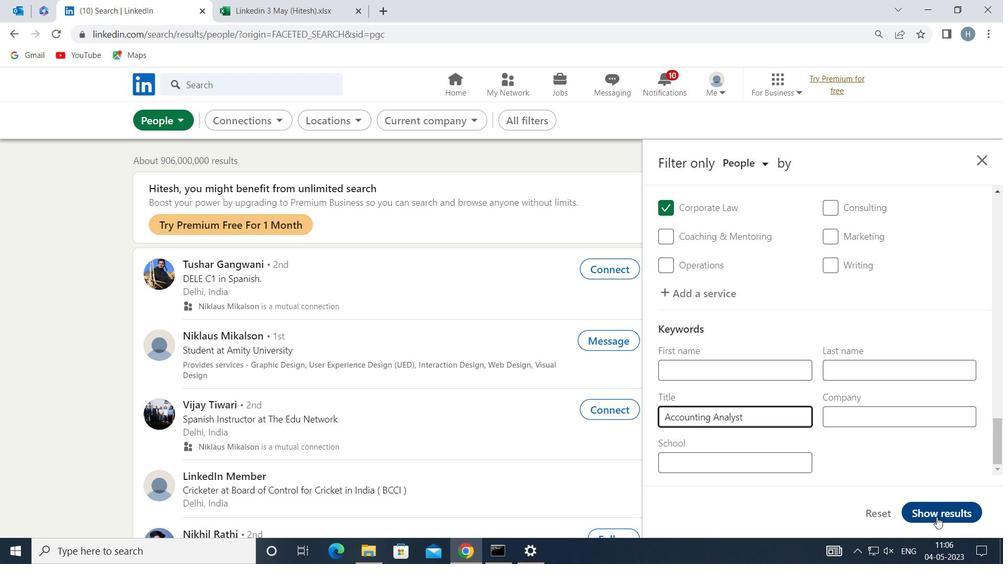 
Action: Mouse pressed left at (937, 516)
Screenshot: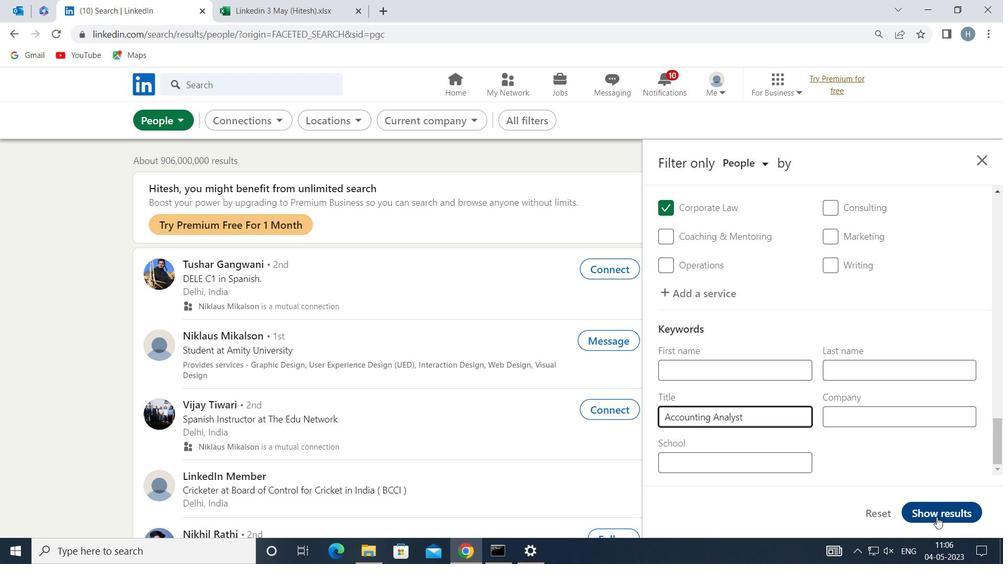 
Action: Mouse moved to (812, 420)
Screenshot: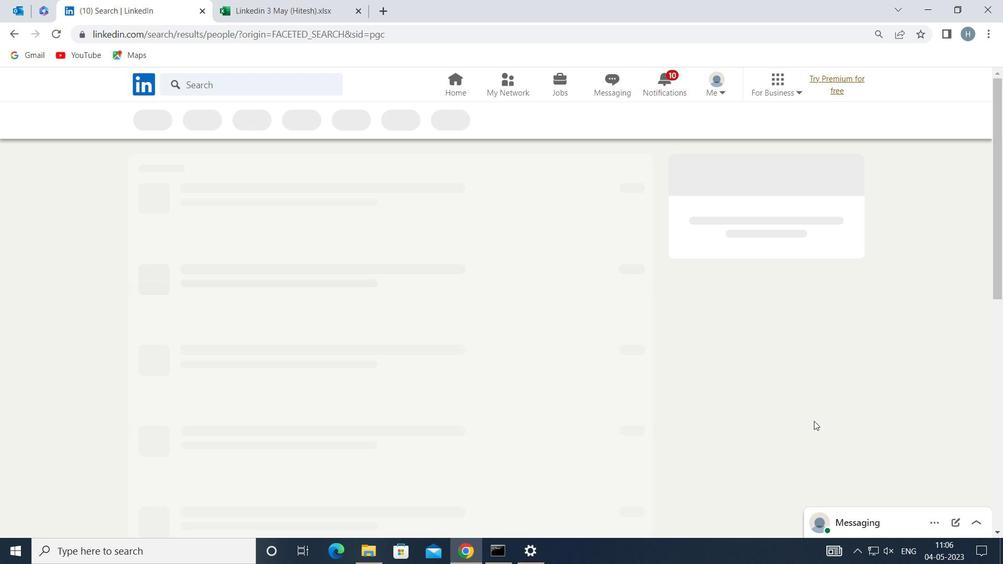 
